 Task: Look for space in Savelugu, Ghana from 11th June, 2023 to 15th June, 2023 for 2 adults in price range Rs.7000 to Rs.16000. Place can be private room with 1  bedroom having 2 beds and 1 bathroom. Property type can be house, flat, guest house, hotel. Booking option can be shelf check-in. Required host language is English.
Action: Mouse moved to (491, 65)
Screenshot: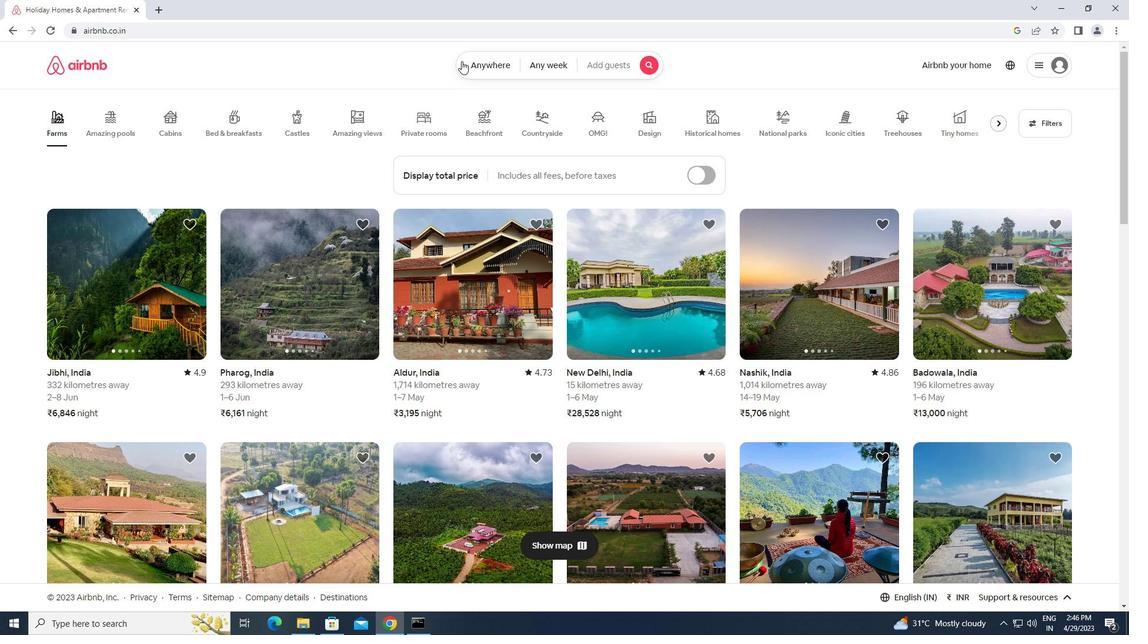 
Action: Mouse pressed left at (491, 65)
Screenshot: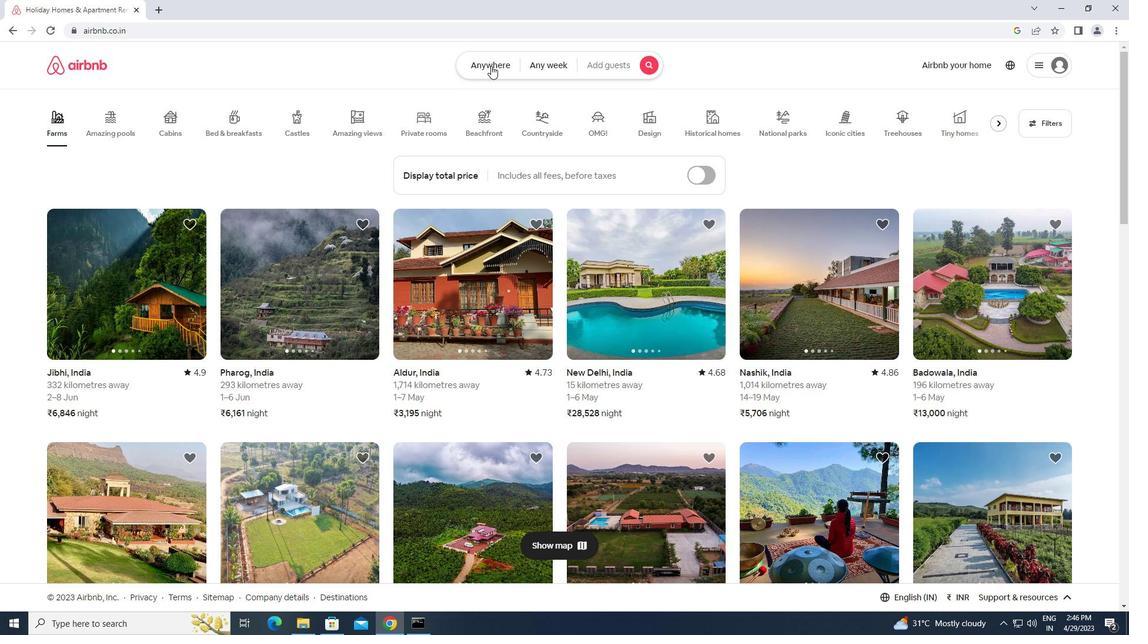 
Action: Mouse moved to (462, 105)
Screenshot: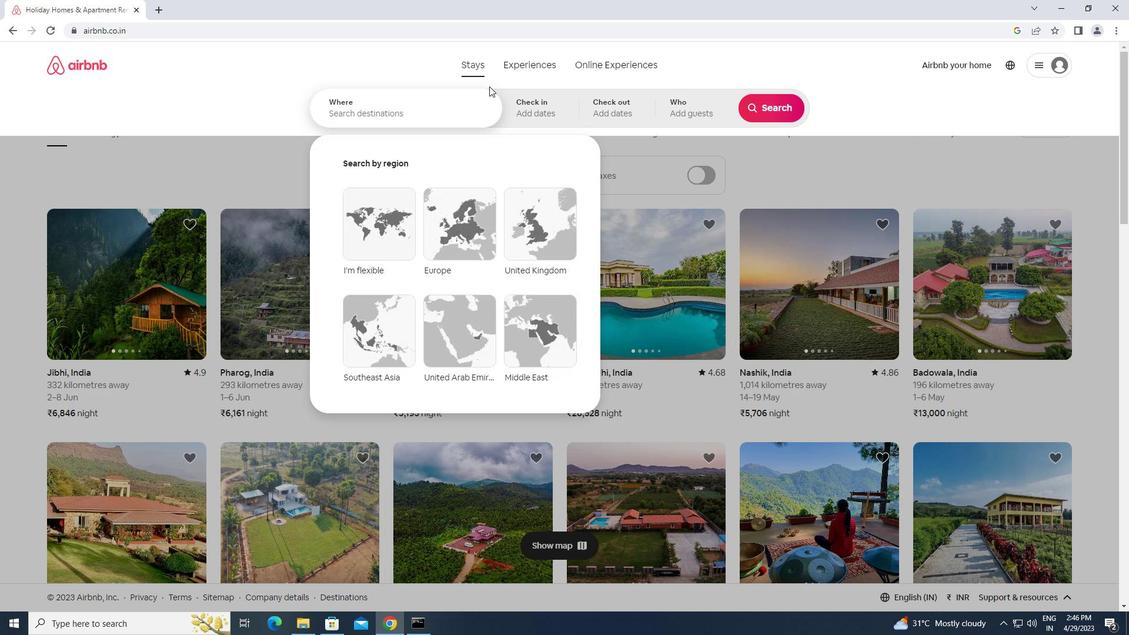 
Action: Mouse pressed left at (462, 105)
Screenshot: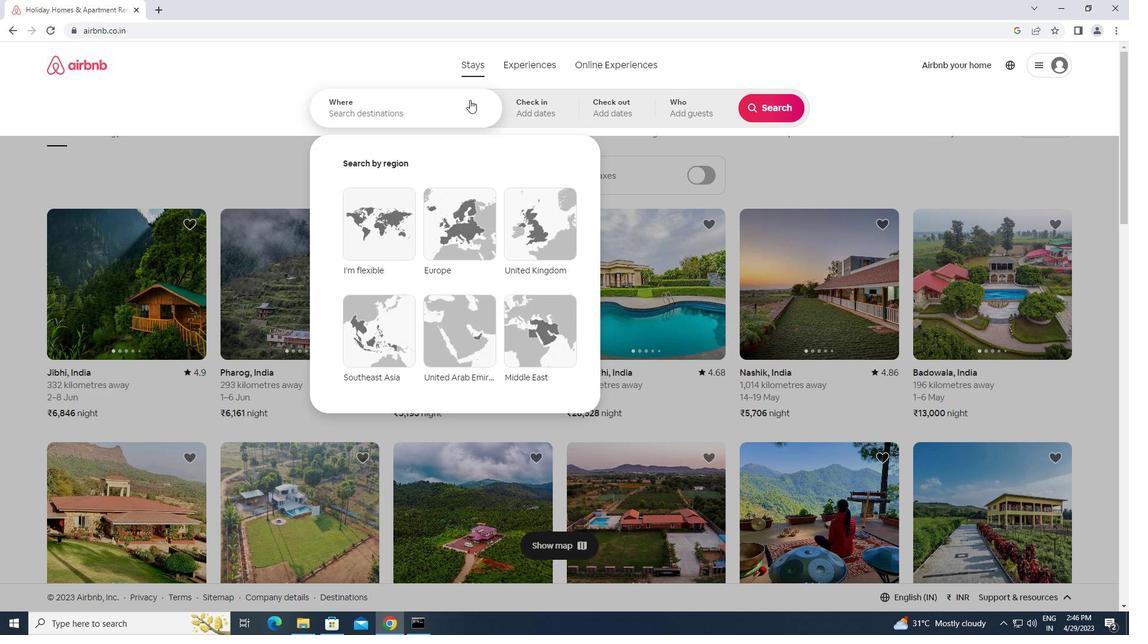 
Action: Key pressed s<Key.caps_lock>avelugu,<Key.space><Key.caps_lock>g<Key.caps_lock>hana<Key.enter>
Screenshot: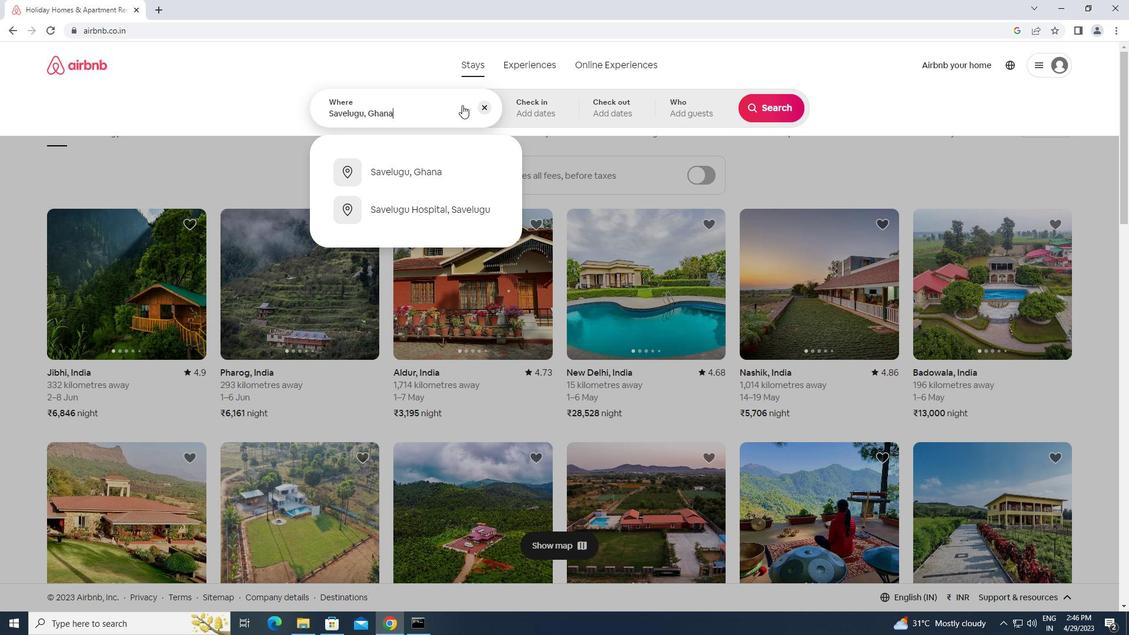 
Action: Mouse moved to (766, 199)
Screenshot: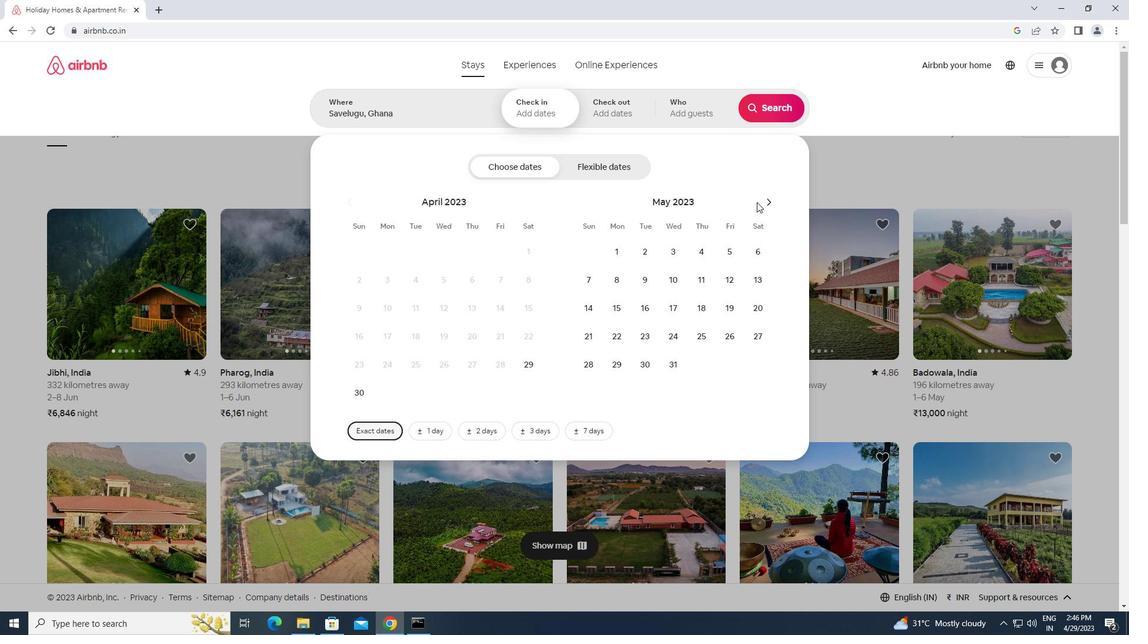 
Action: Mouse pressed left at (766, 199)
Screenshot: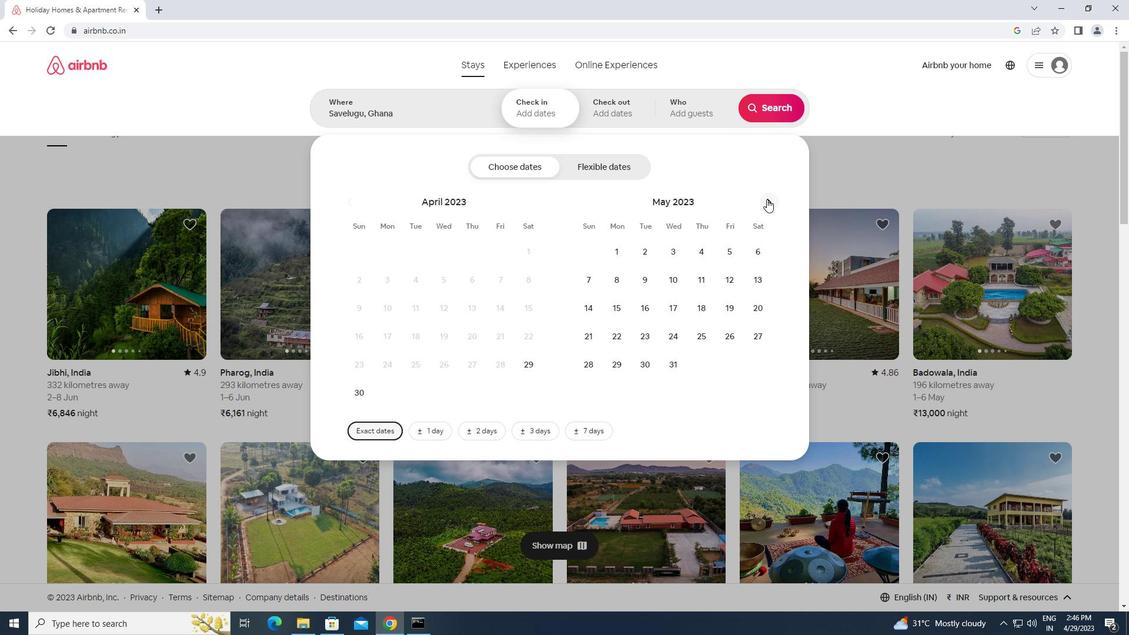 
Action: Mouse moved to (586, 310)
Screenshot: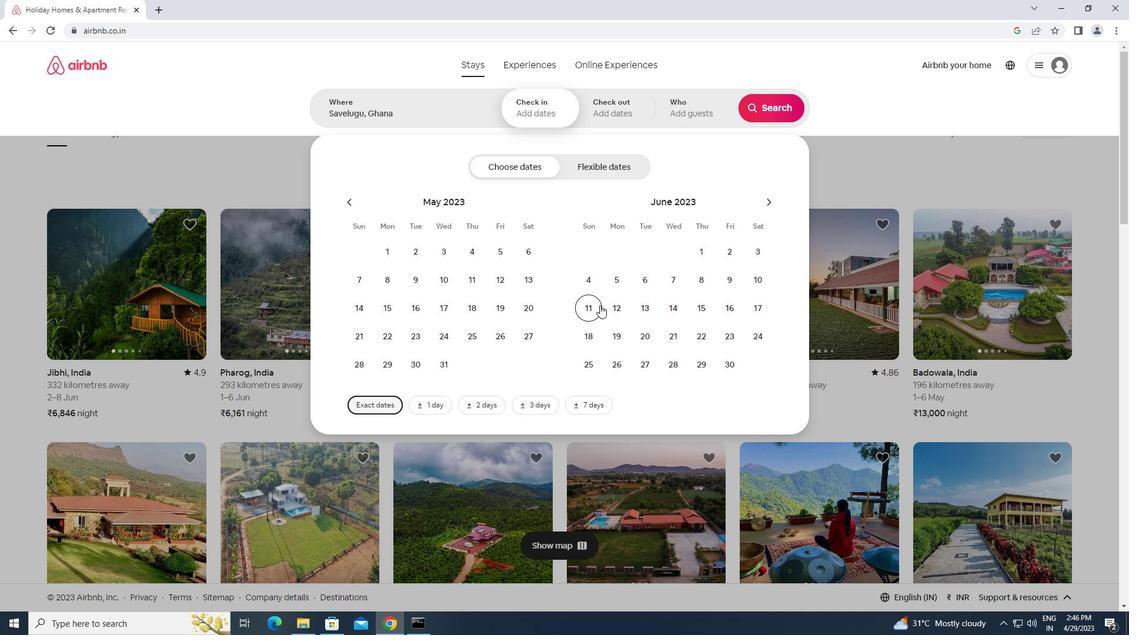 
Action: Mouse pressed left at (586, 310)
Screenshot: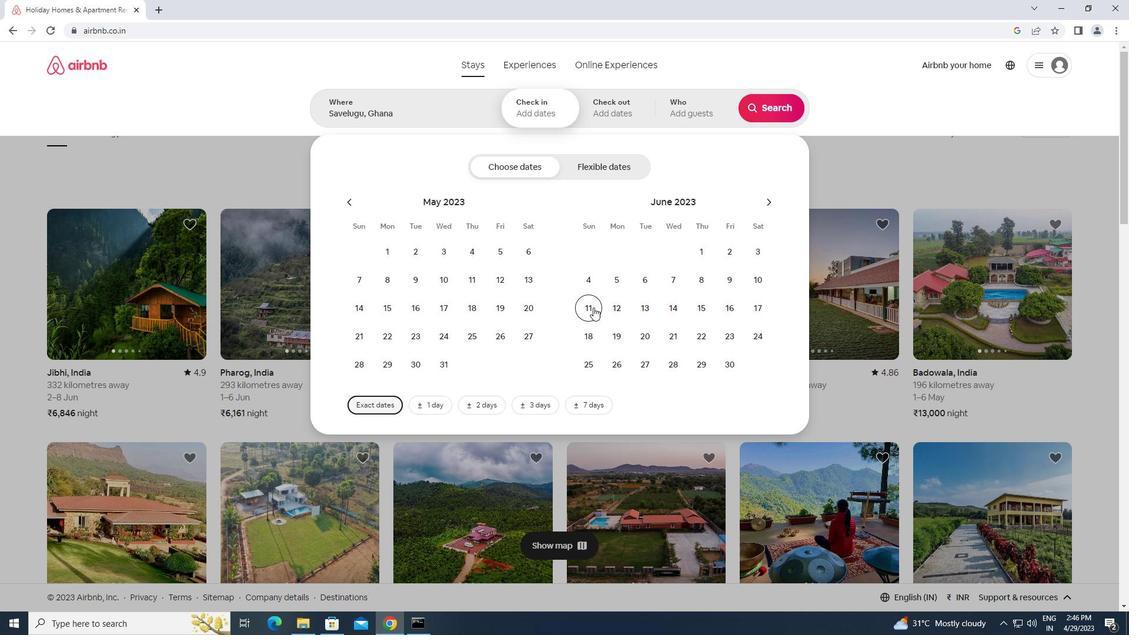 
Action: Mouse moved to (690, 305)
Screenshot: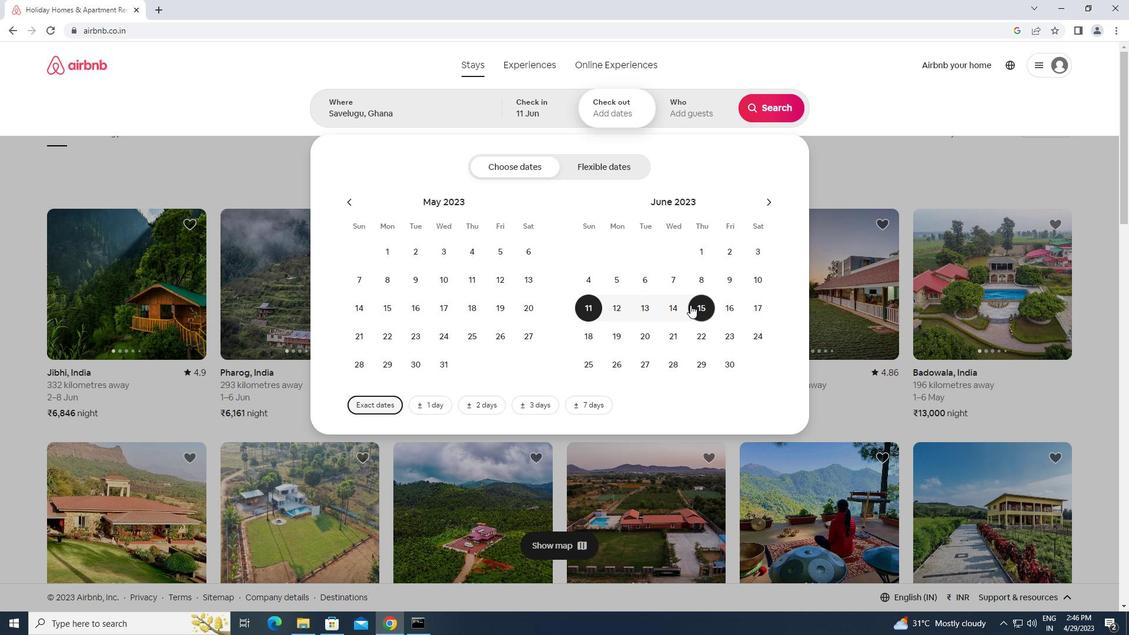 
Action: Mouse pressed left at (690, 305)
Screenshot: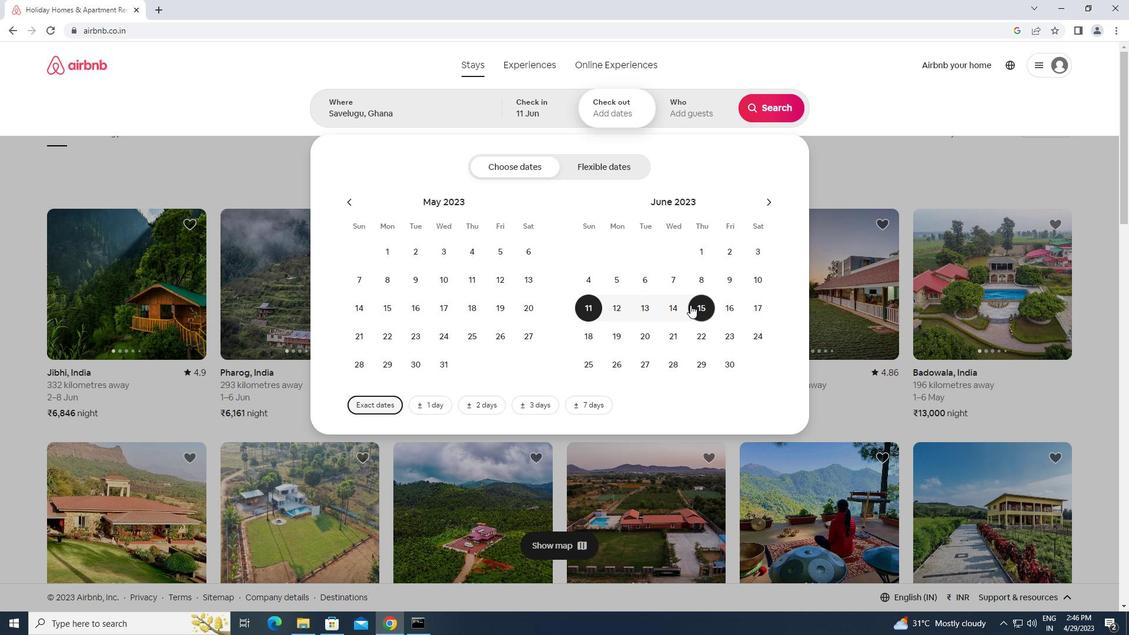 
Action: Mouse moved to (699, 108)
Screenshot: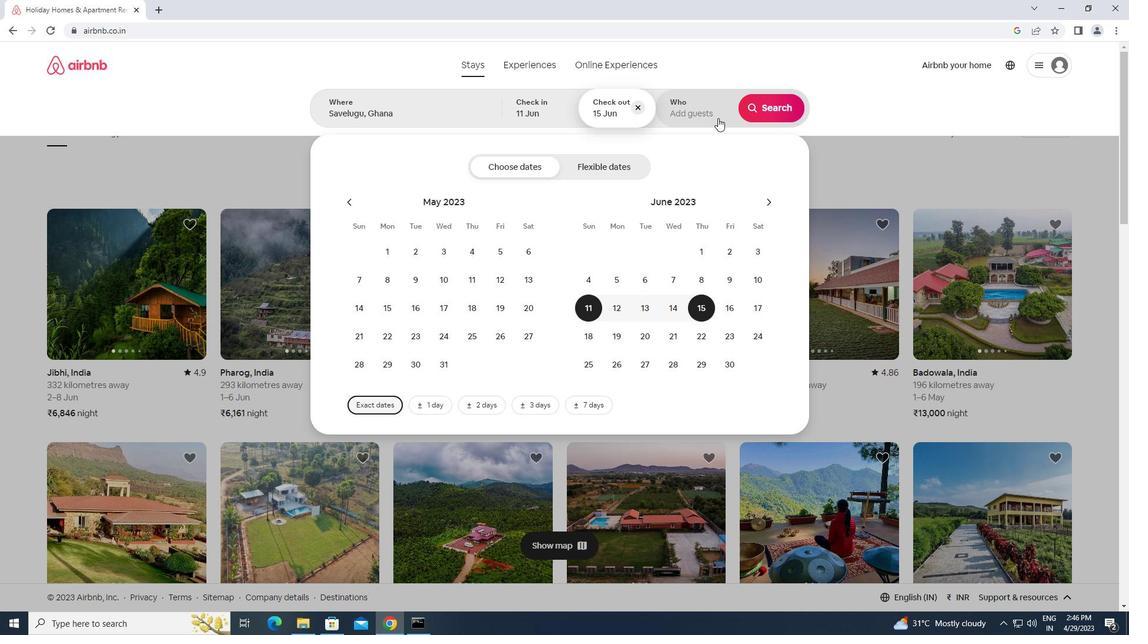 
Action: Mouse pressed left at (699, 108)
Screenshot: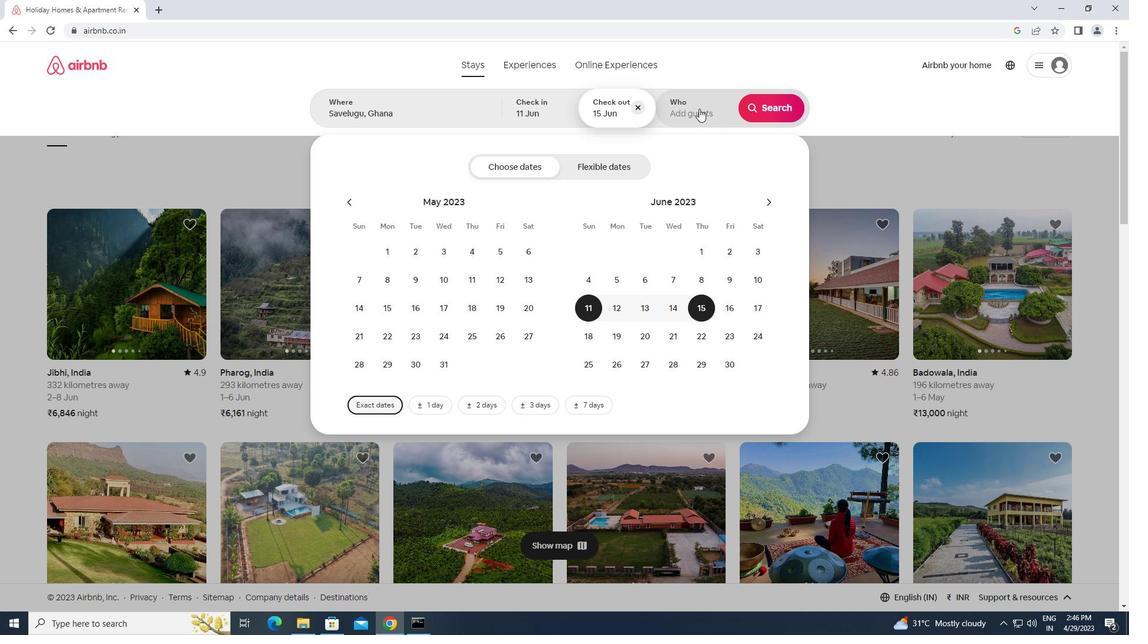 
Action: Mouse moved to (776, 164)
Screenshot: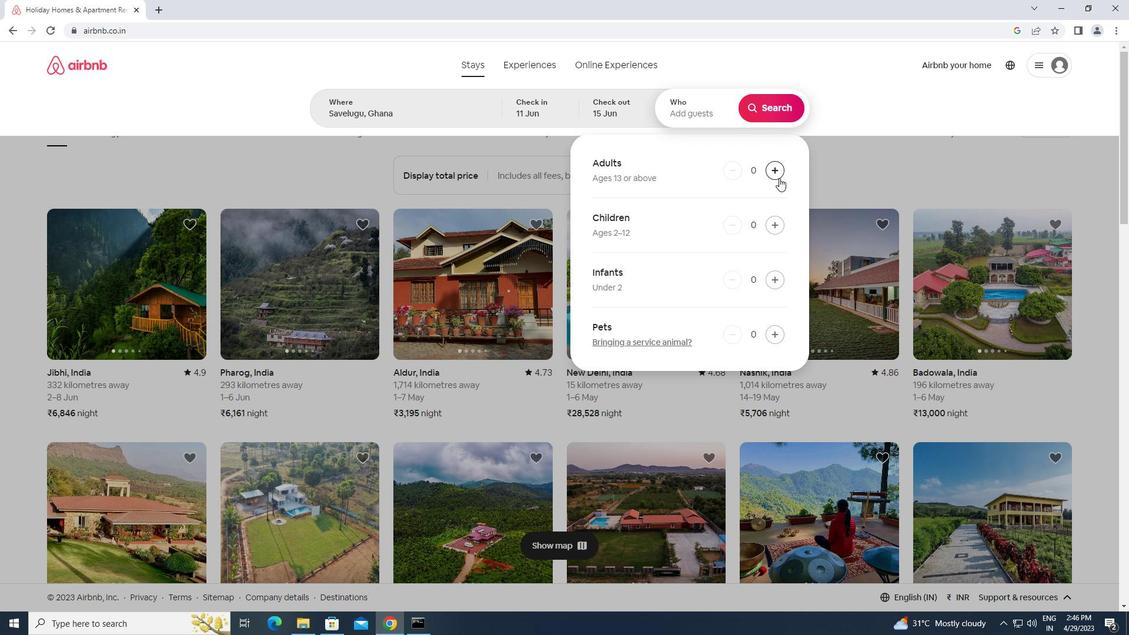 
Action: Mouse pressed left at (776, 164)
Screenshot: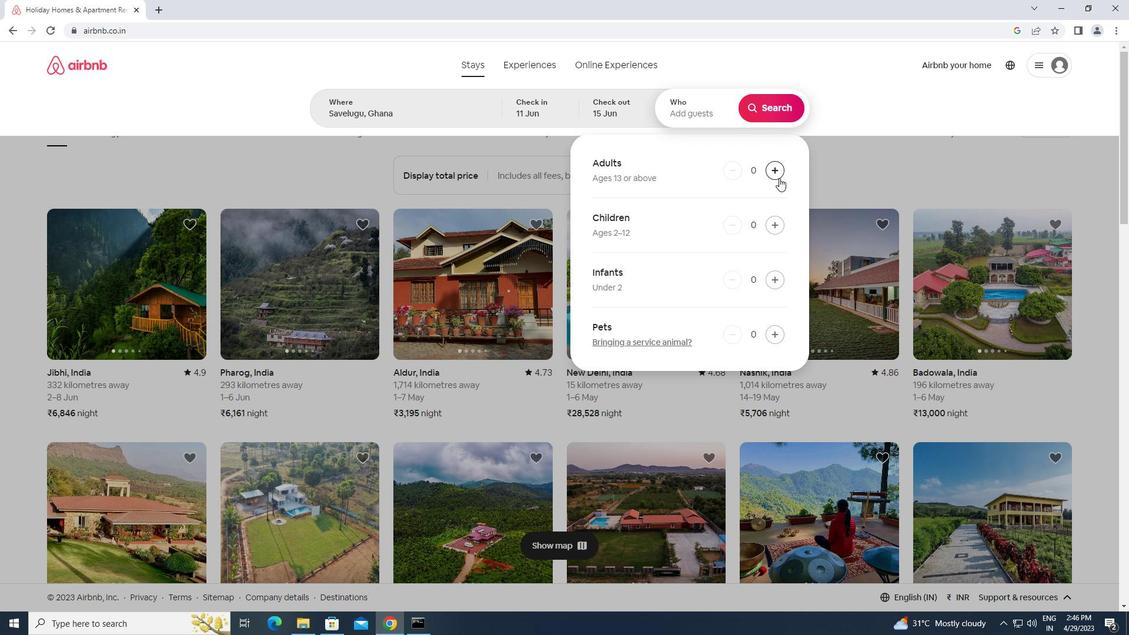 
Action: Mouse pressed left at (776, 164)
Screenshot: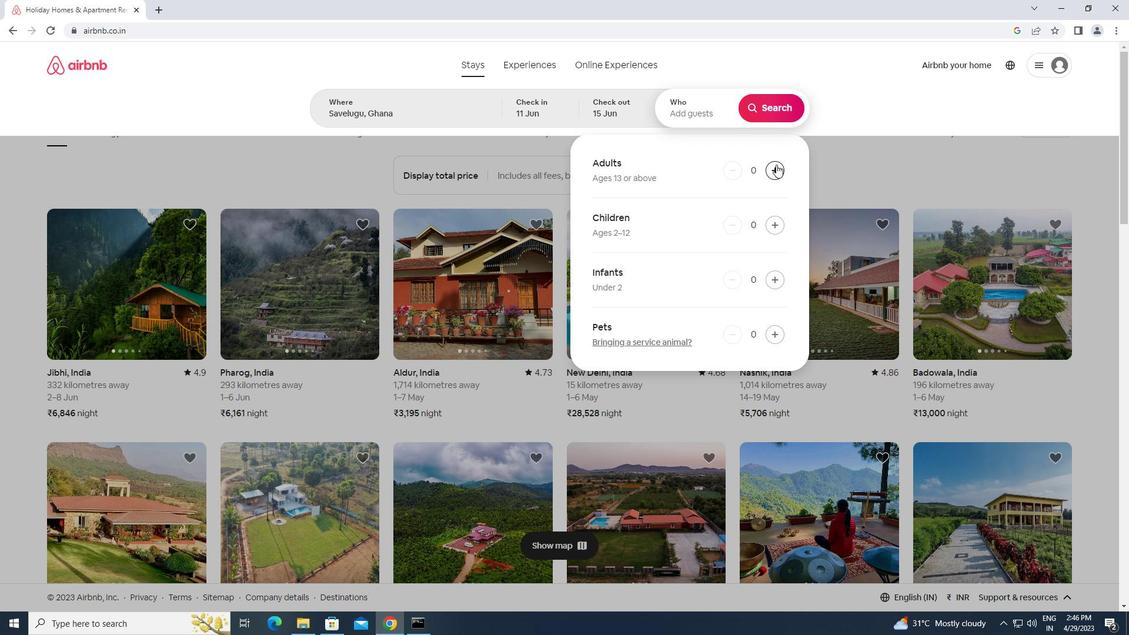 
Action: Mouse moved to (767, 107)
Screenshot: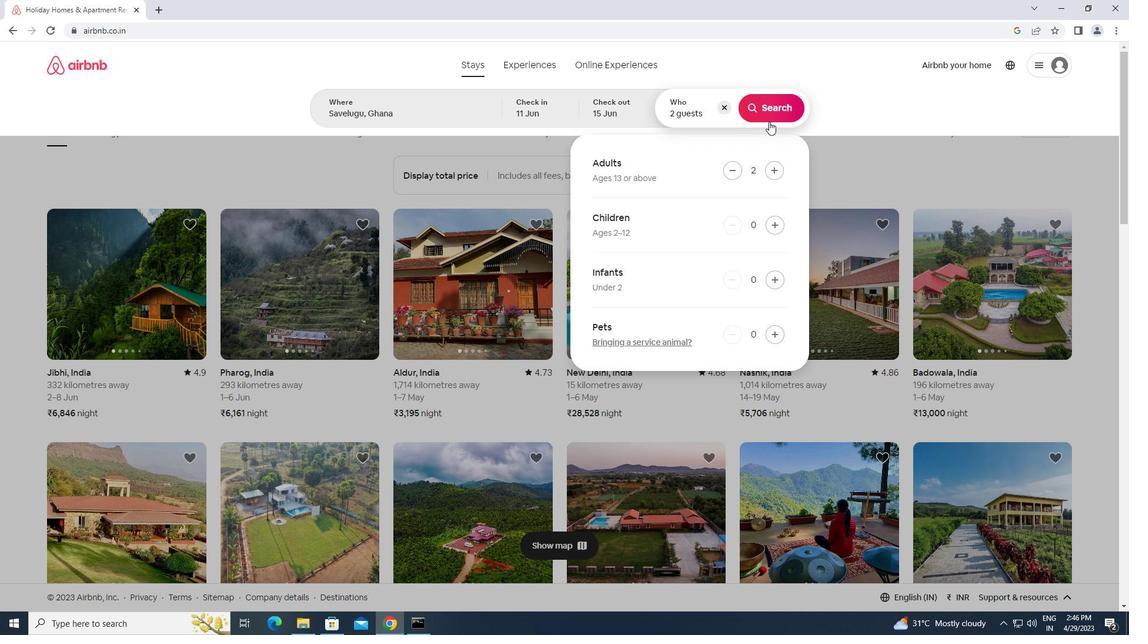 
Action: Mouse pressed left at (767, 107)
Screenshot: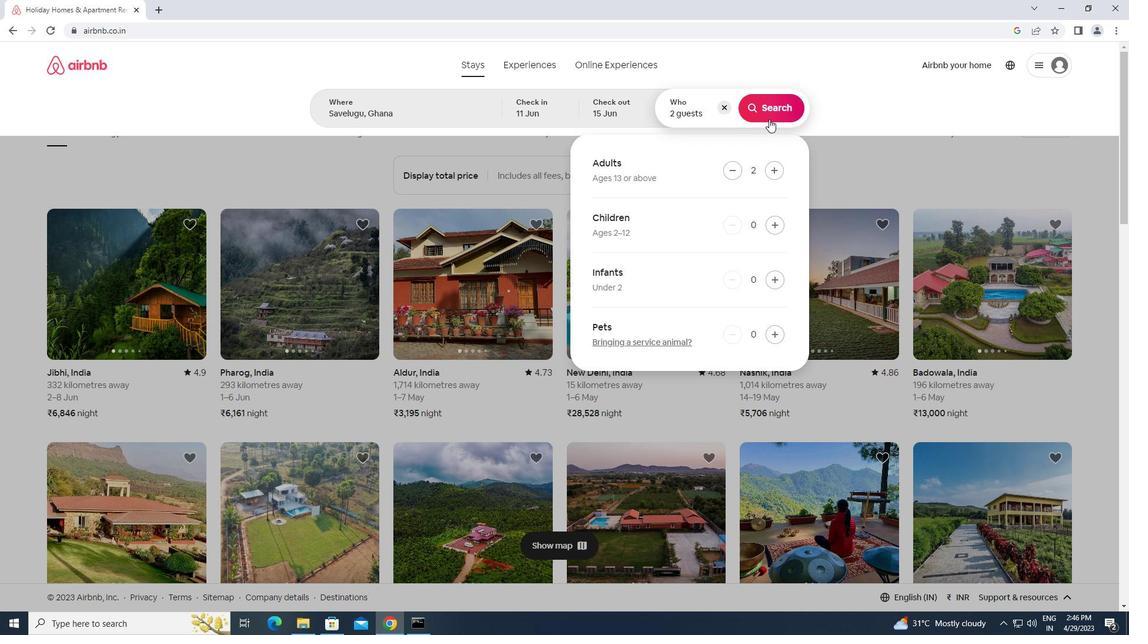 
Action: Mouse moved to (1084, 109)
Screenshot: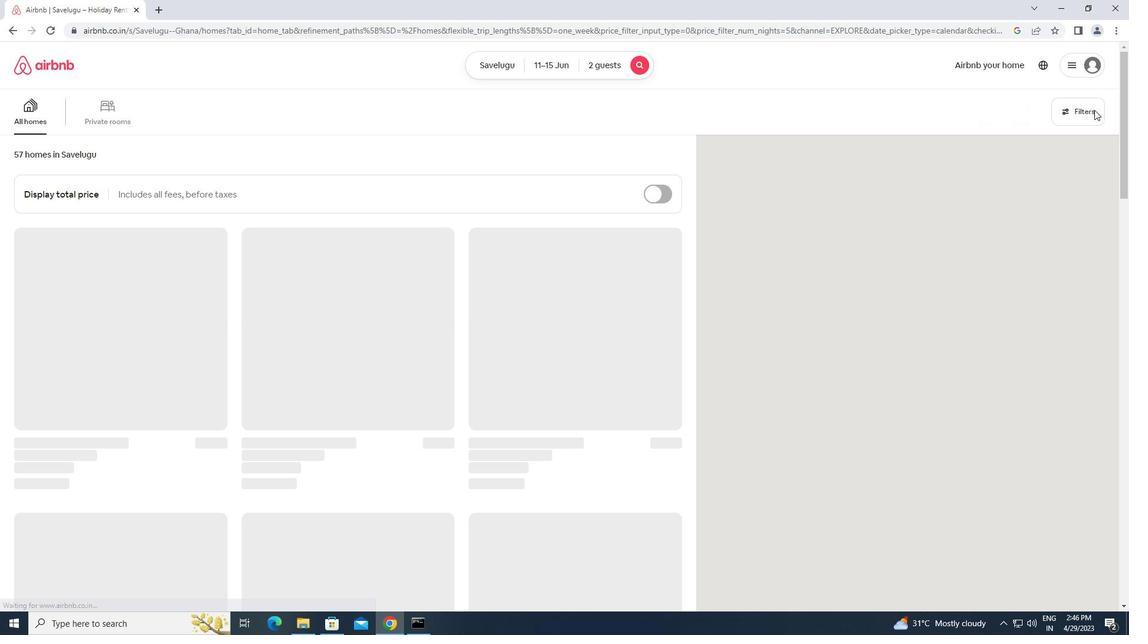 
Action: Mouse pressed left at (1084, 109)
Screenshot: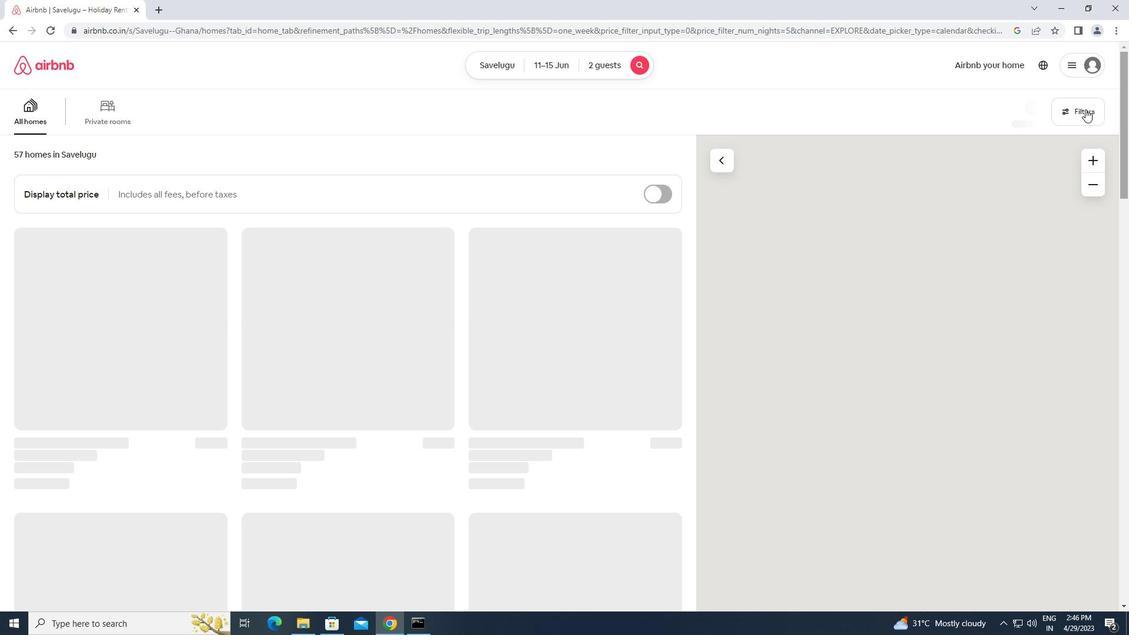 
Action: Mouse moved to (433, 253)
Screenshot: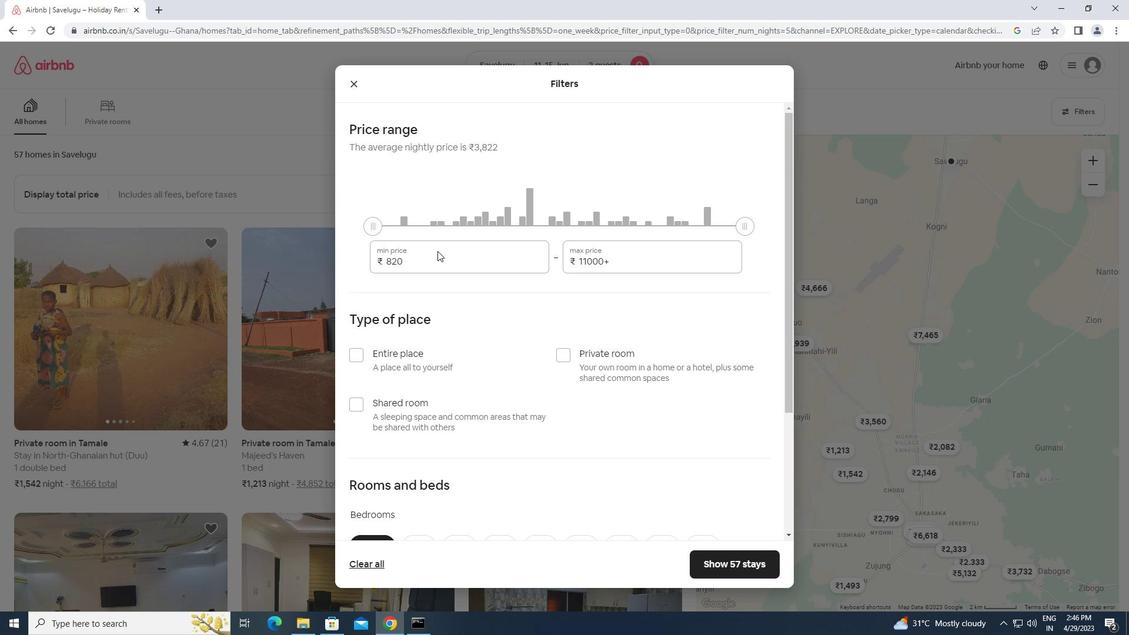 
Action: Mouse pressed left at (433, 253)
Screenshot: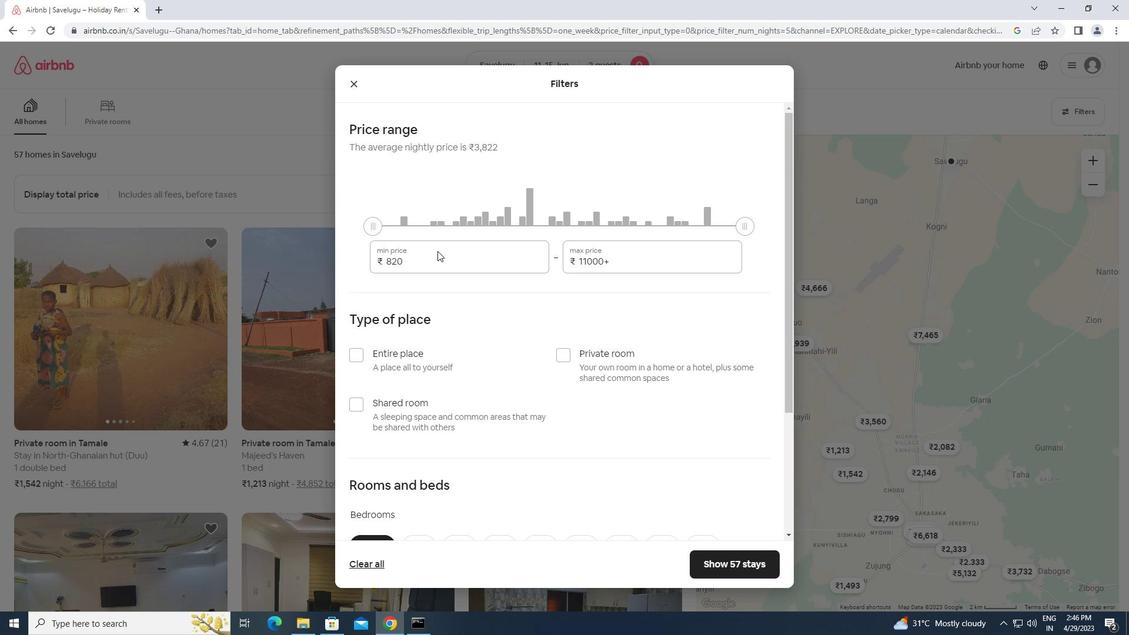 
Action: Mouse moved to (422, 255)
Screenshot: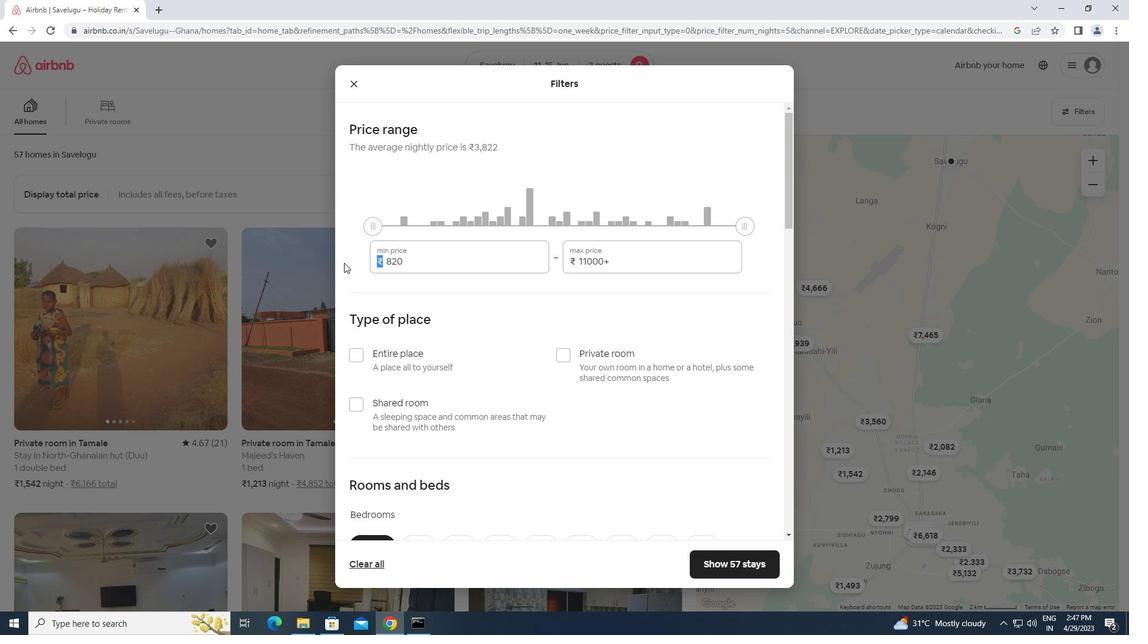 
Action: Mouse pressed left at (422, 255)
Screenshot: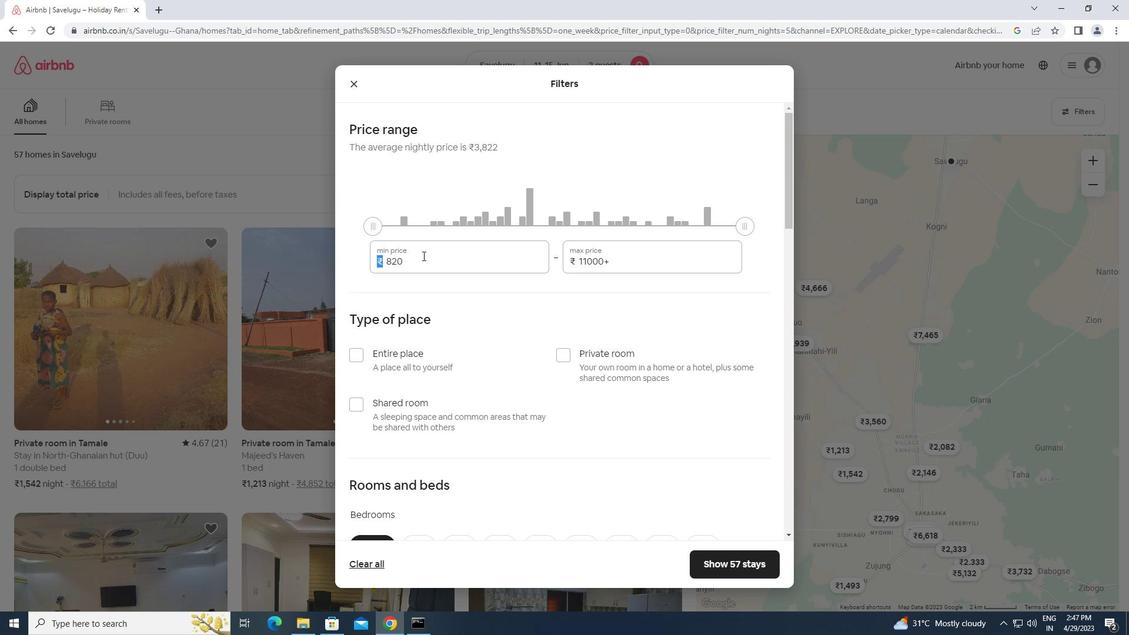 
Action: Mouse moved to (379, 268)
Screenshot: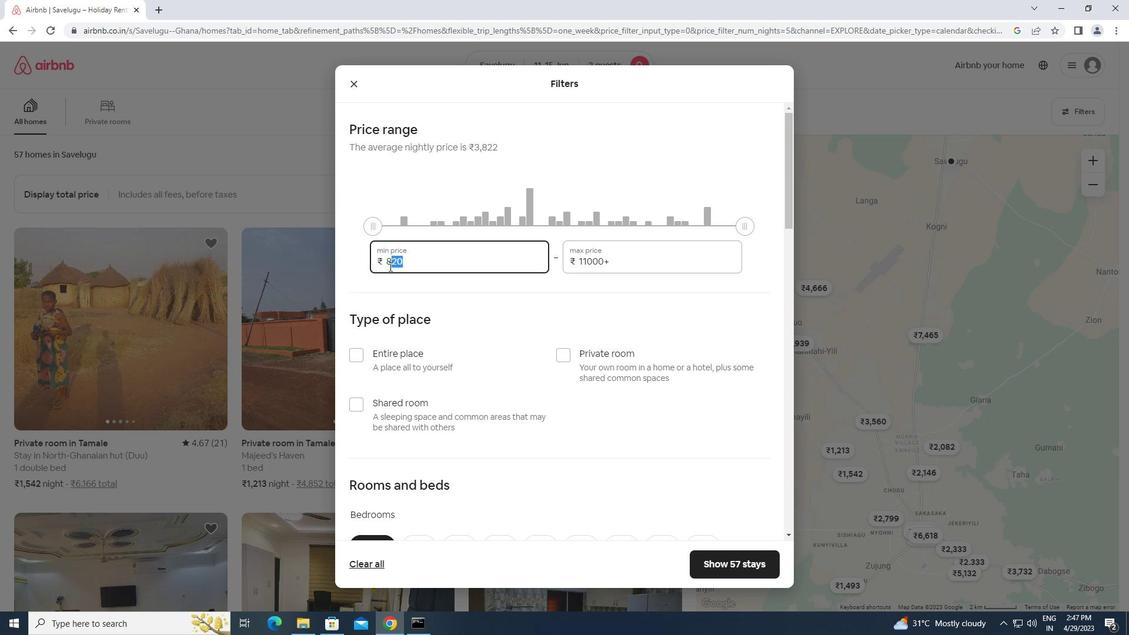 
Action: Key pressed 7000<Key.tab><Key.backspace><Key.backspace><Key.backspace><Key.backspace><Key.backspace><Key.backspace><Key.backspace><Key.backspace><Key.backspace><Key.backspace><Key.backspace><Key.backspace><Key.backspace><Key.backspace><Key.backspace><Key.backspace><Key.backspace><Key.backspace><Key.backspace><Key.backspace><Key.backspace><Key.backspace>16000
Screenshot: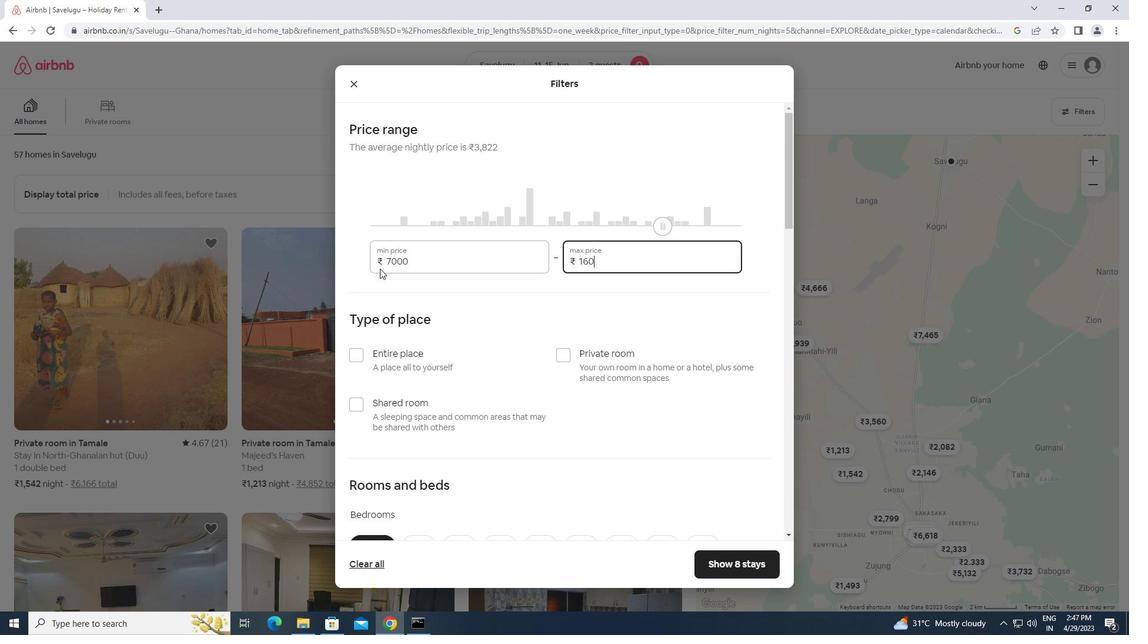 
Action: Mouse moved to (559, 355)
Screenshot: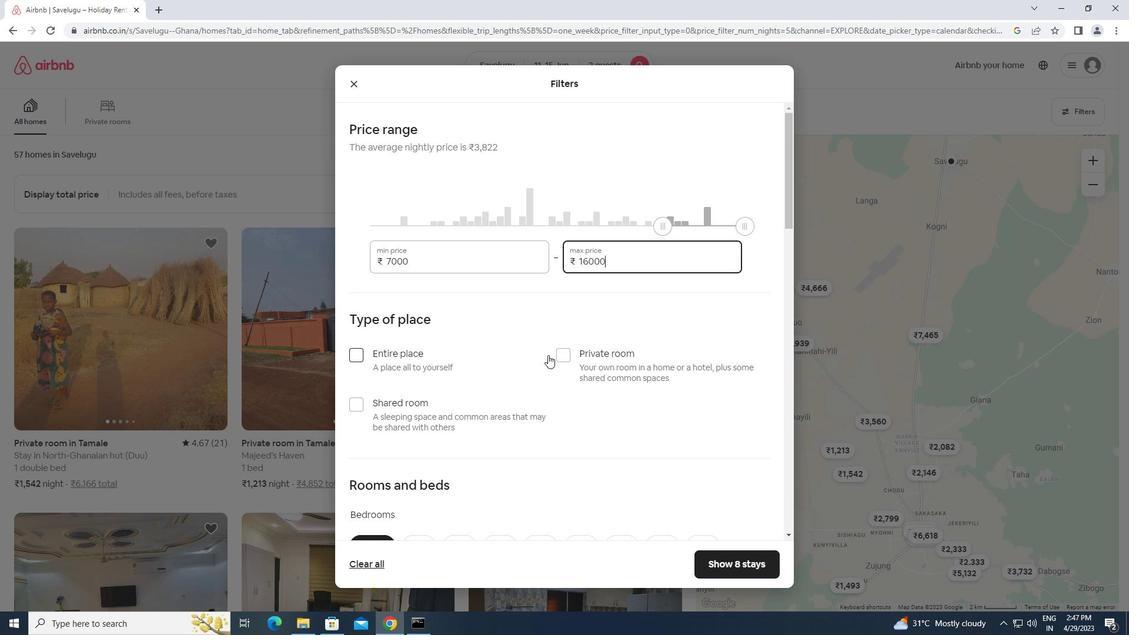 
Action: Mouse pressed left at (559, 355)
Screenshot: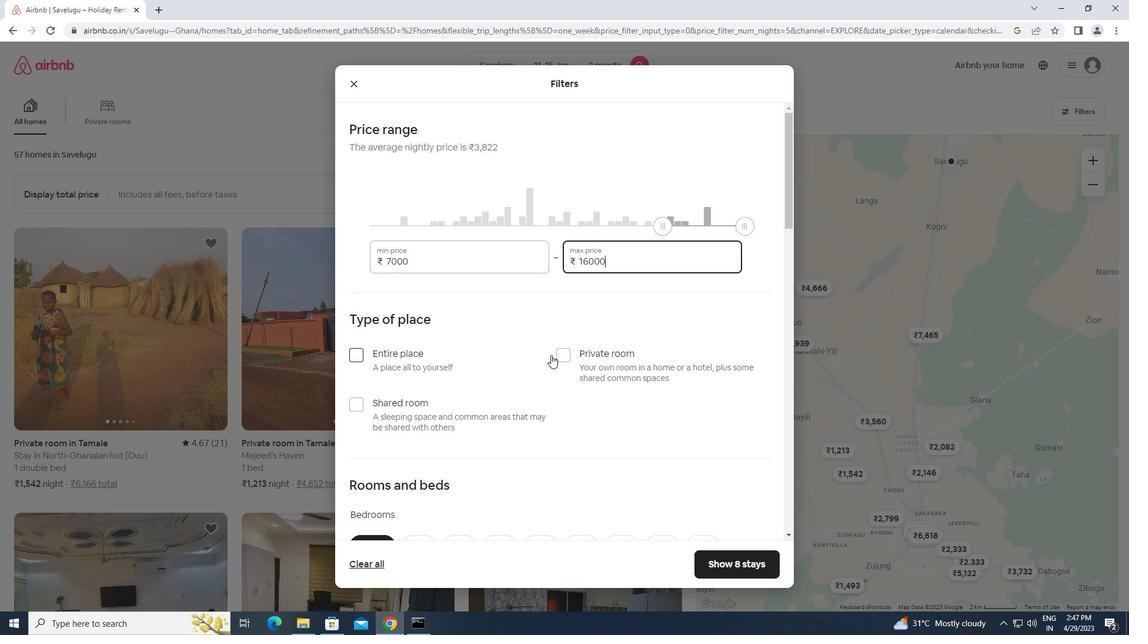 
Action: Mouse moved to (537, 392)
Screenshot: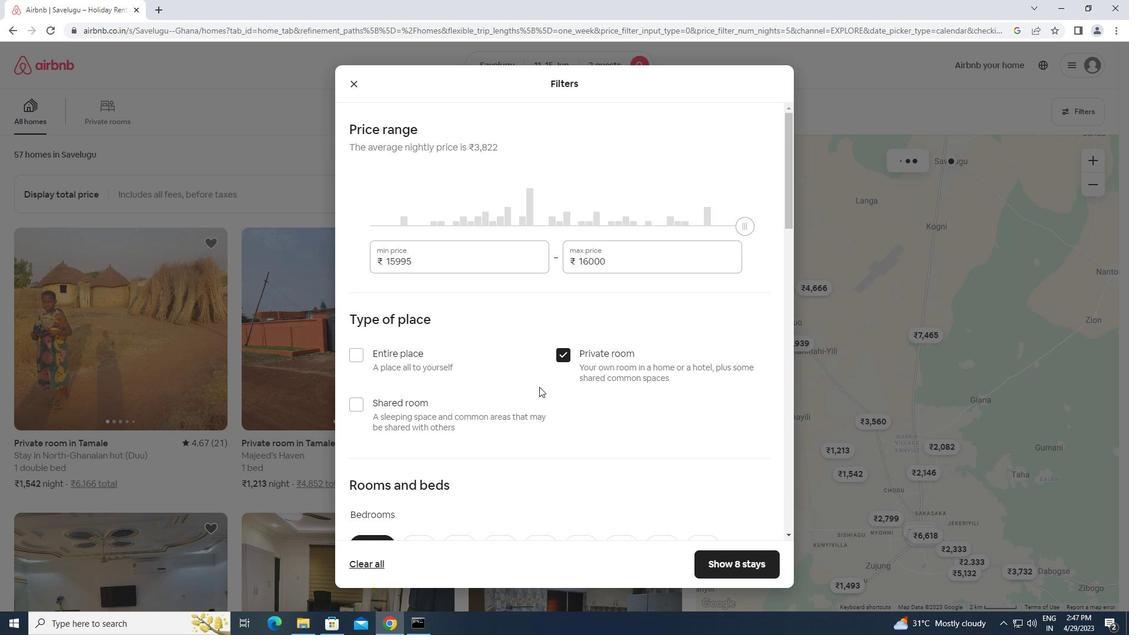 
Action: Mouse scrolled (537, 392) with delta (0, 0)
Screenshot: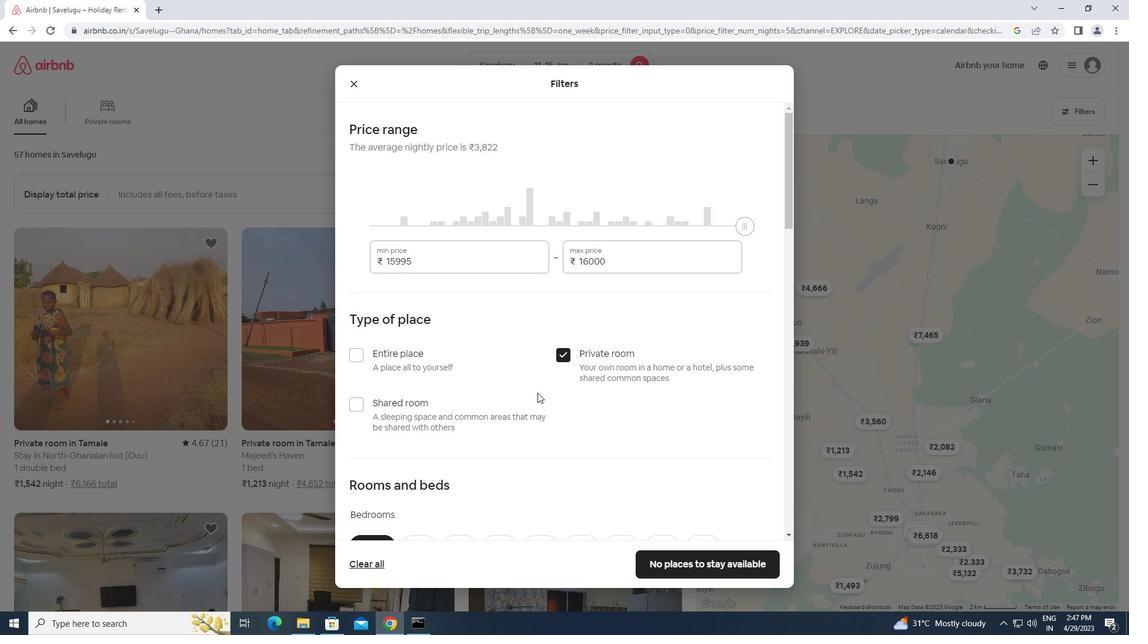 
Action: Mouse scrolled (537, 392) with delta (0, 0)
Screenshot: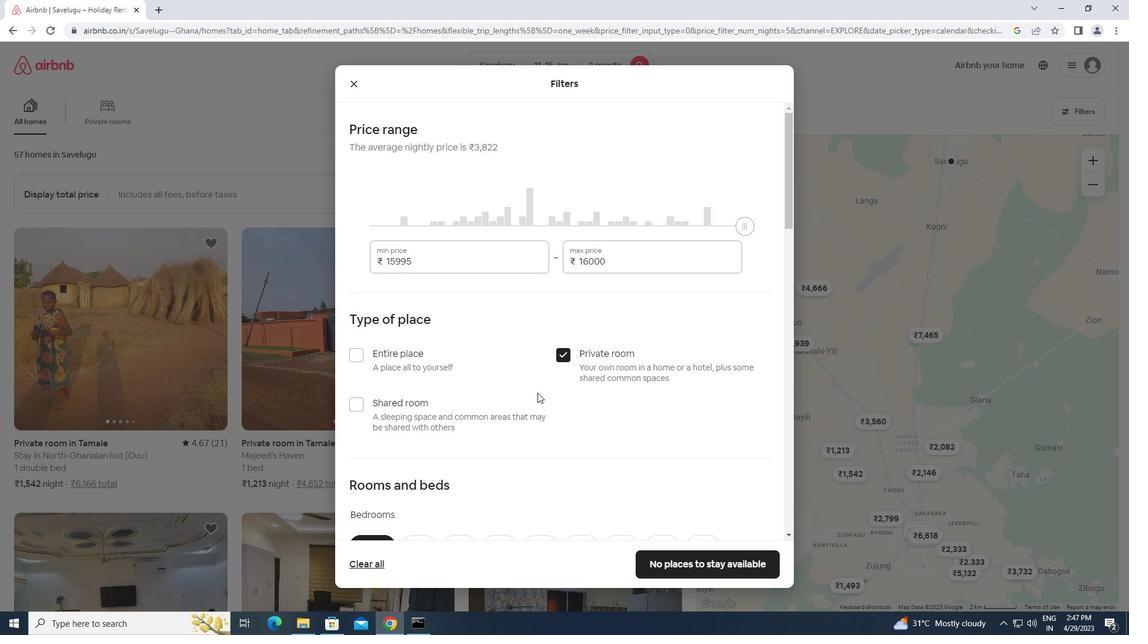
Action: Mouse moved to (409, 414)
Screenshot: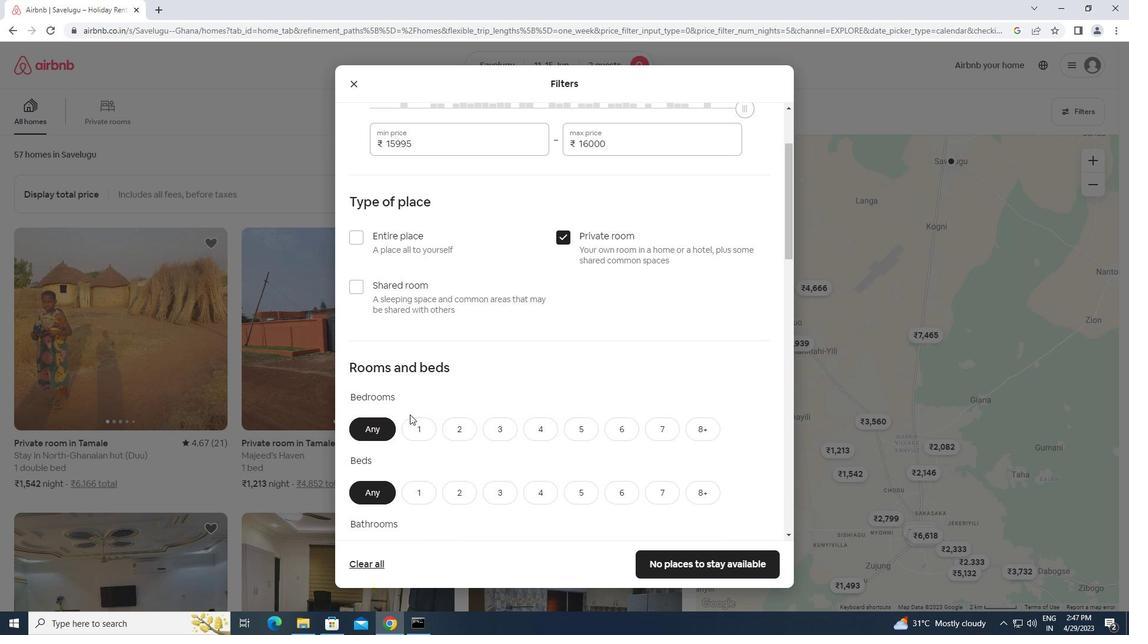 
Action: Mouse scrolled (409, 413) with delta (0, 0)
Screenshot: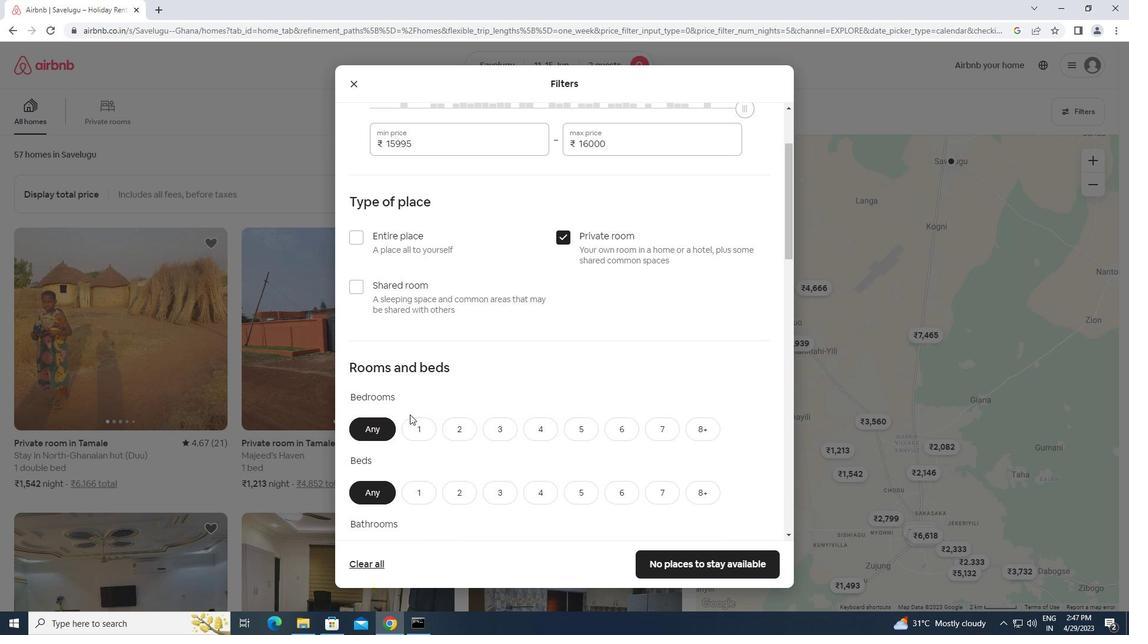 
Action: Mouse scrolled (409, 413) with delta (0, 0)
Screenshot: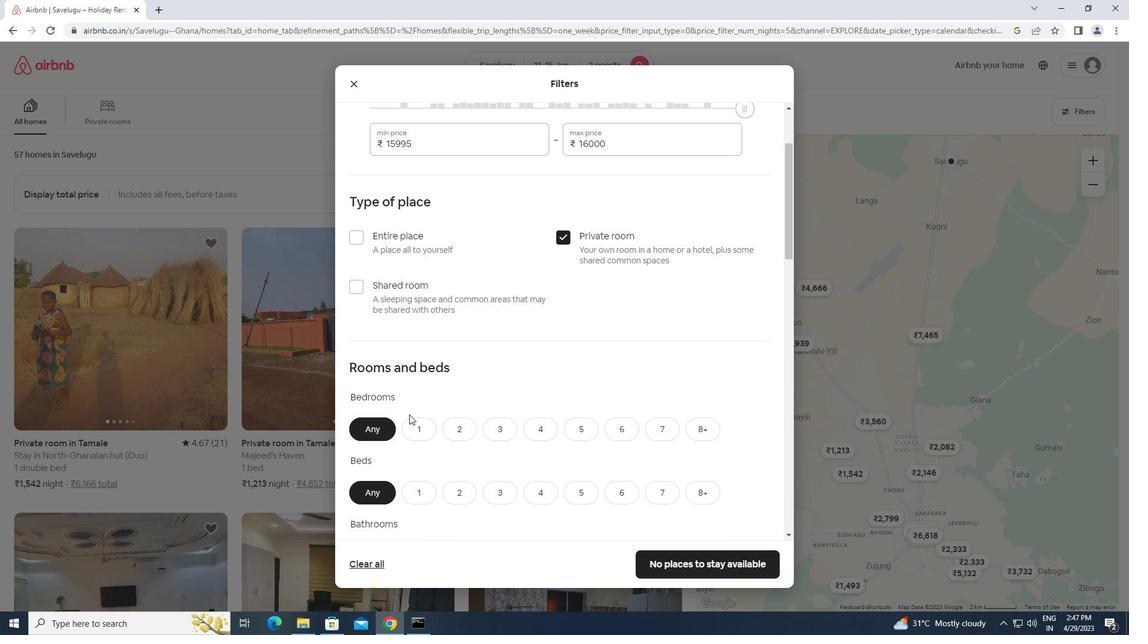 
Action: Mouse moved to (419, 315)
Screenshot: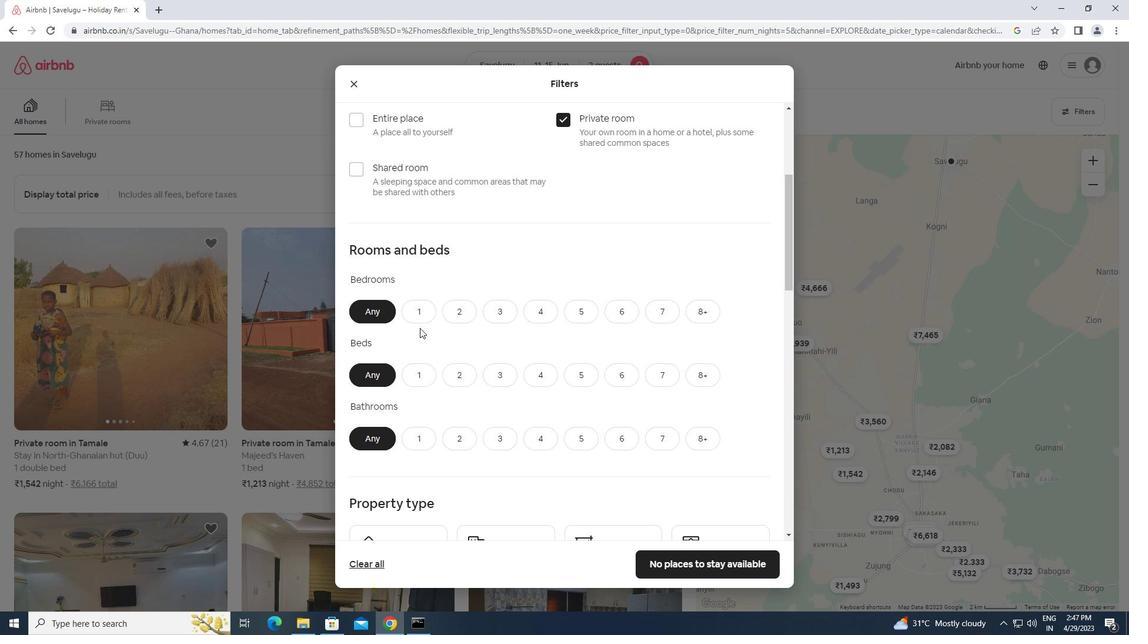 
Action: Mouse pressed left at (419, 315)
Screenshot: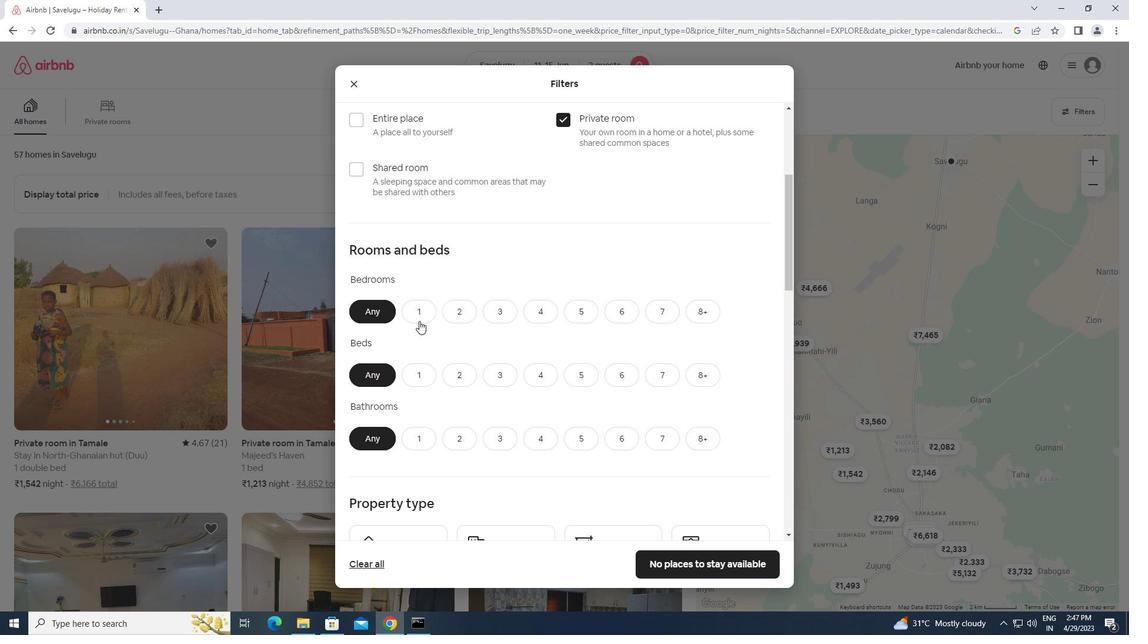 
Action: Mouse moved to (450, 368)
Screenshot: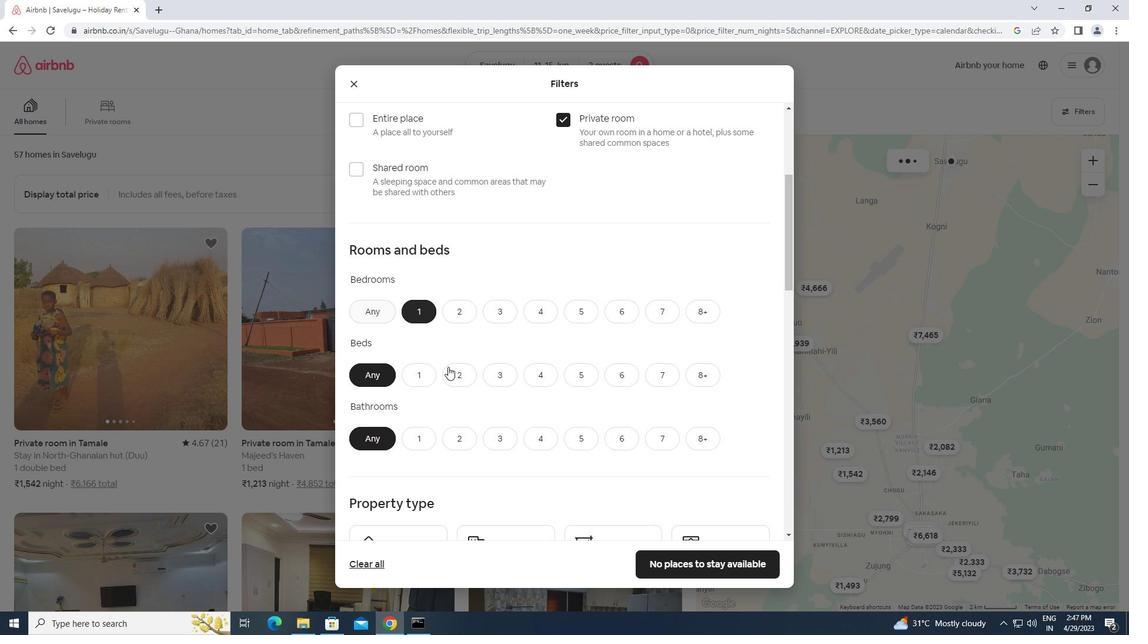 
Action: Mouse pressed left at (450, 368)
Screenshot: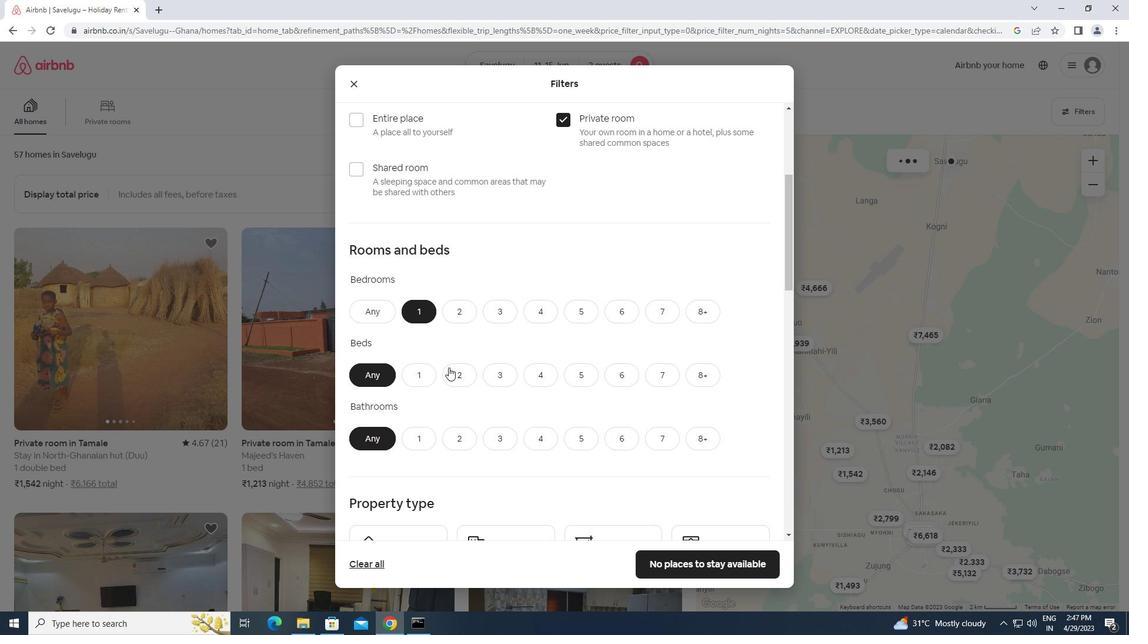 
Action: Mouse moved to (415, 432)
Screenshot: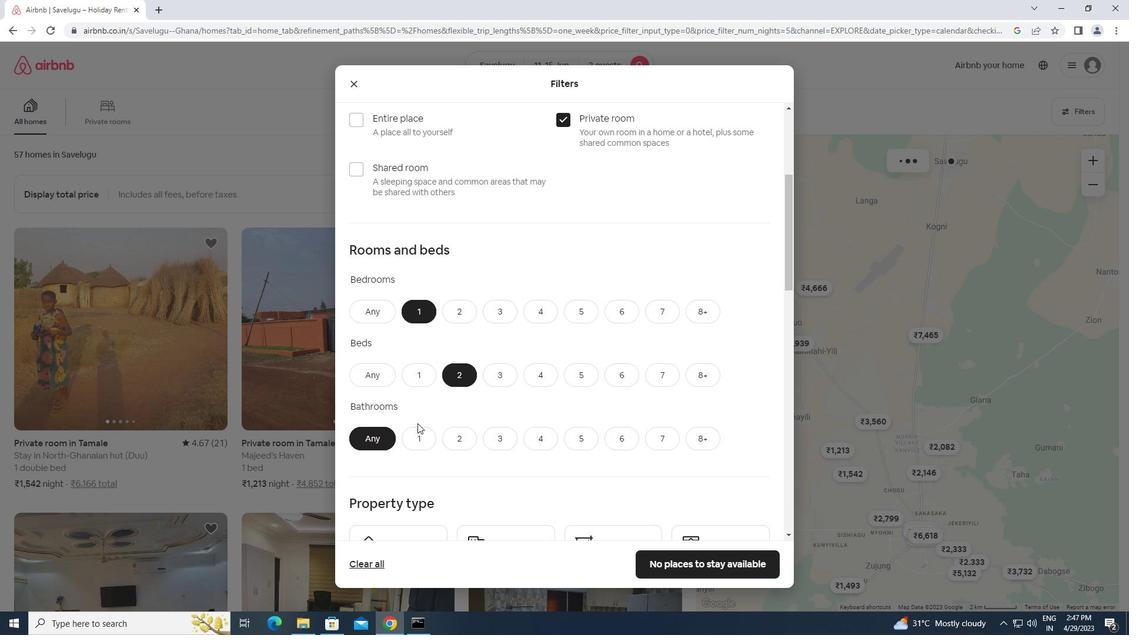 
Action: Mouse pressed left at (415, 432)
Screenshot: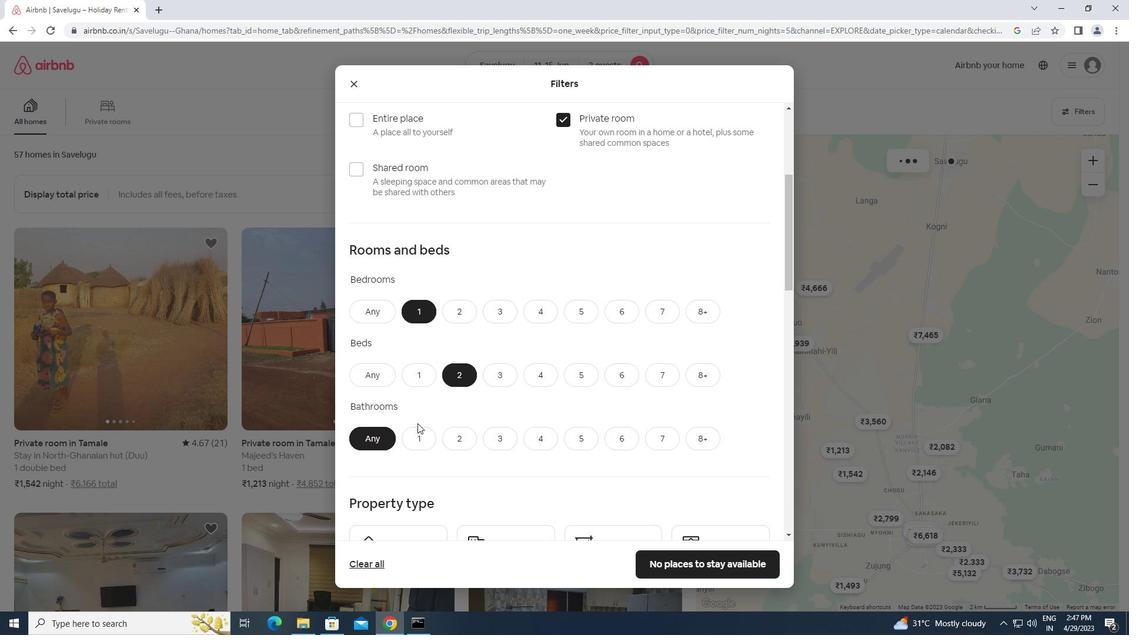 
Action: Mouse moved to (499, 471)
Screenshot: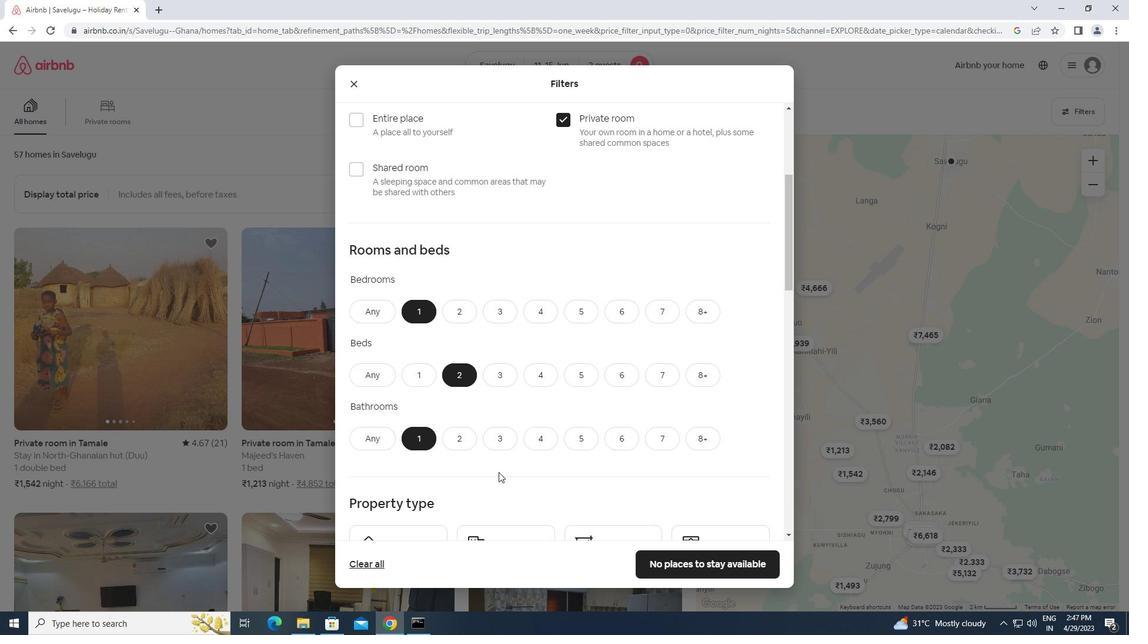 
Action: Mouse scrolled (499, 471) with delta (0, 0)
Screenshot: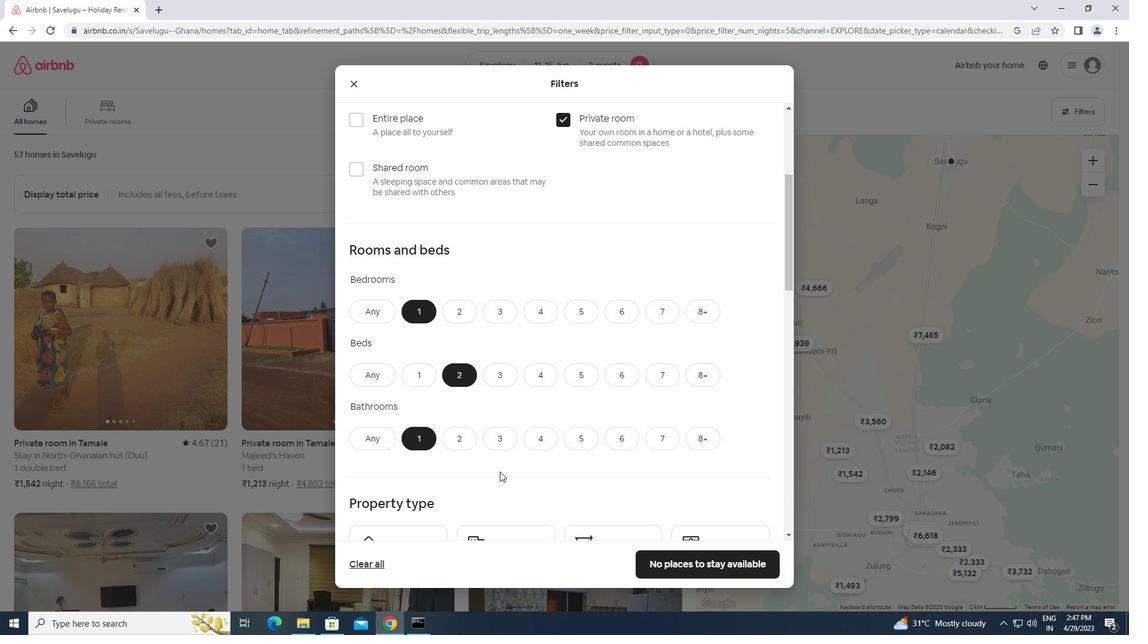 
Action: Mouse scrolled (499, 471) with delta (0, 0)
Screenshot: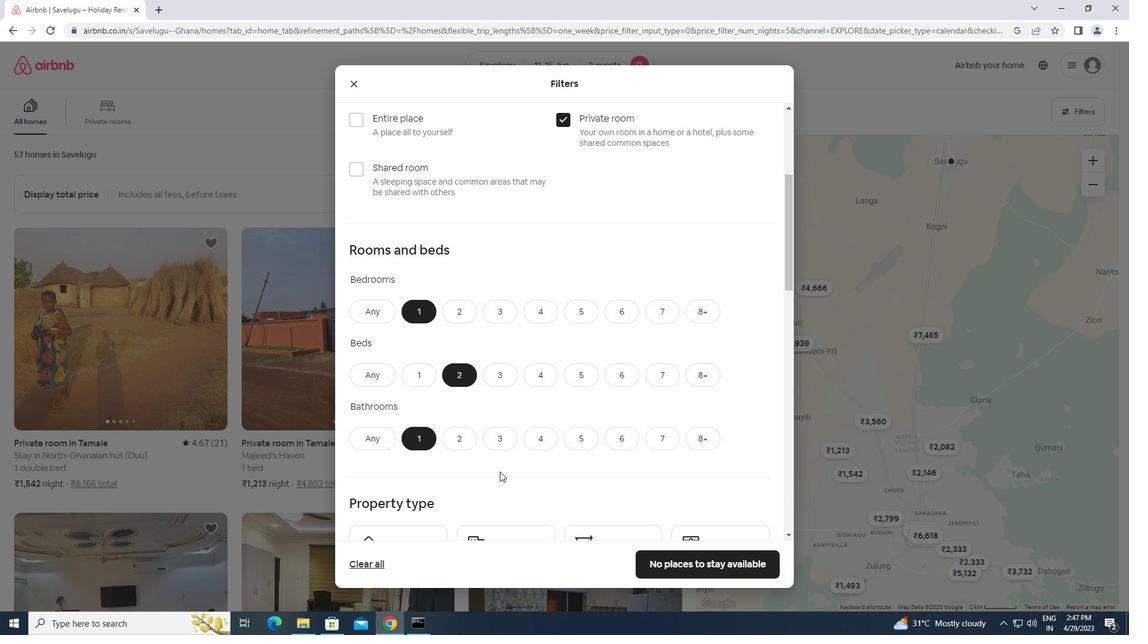 
Action: Mouse moved to (408, 448)
Screenshot: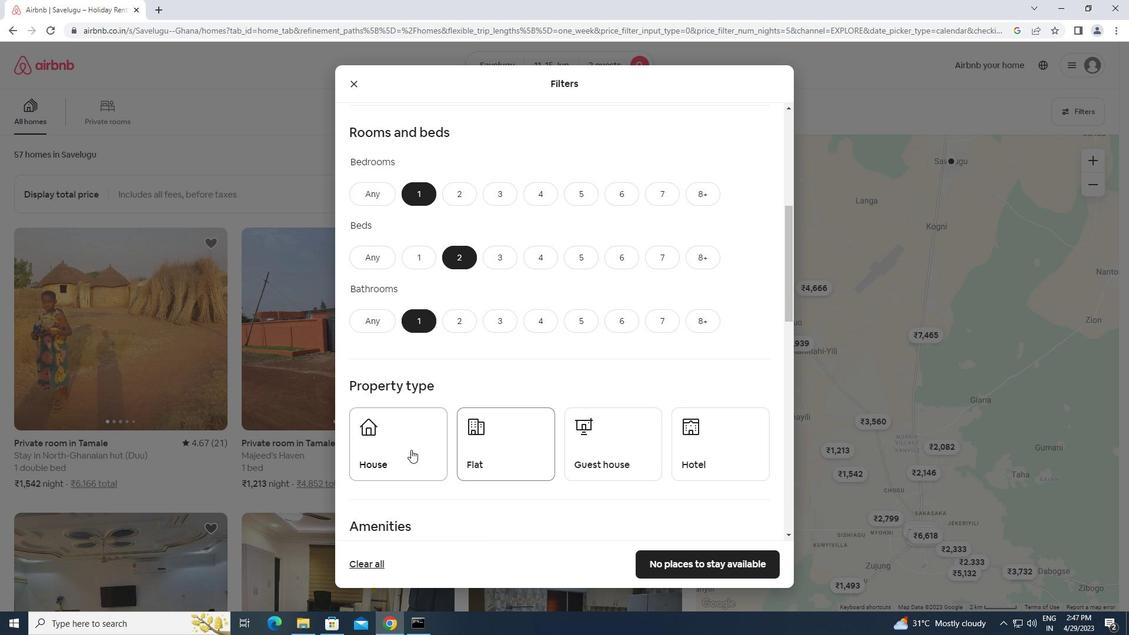 
Action: Mouse pressed left at (408, 448)
Screenshot: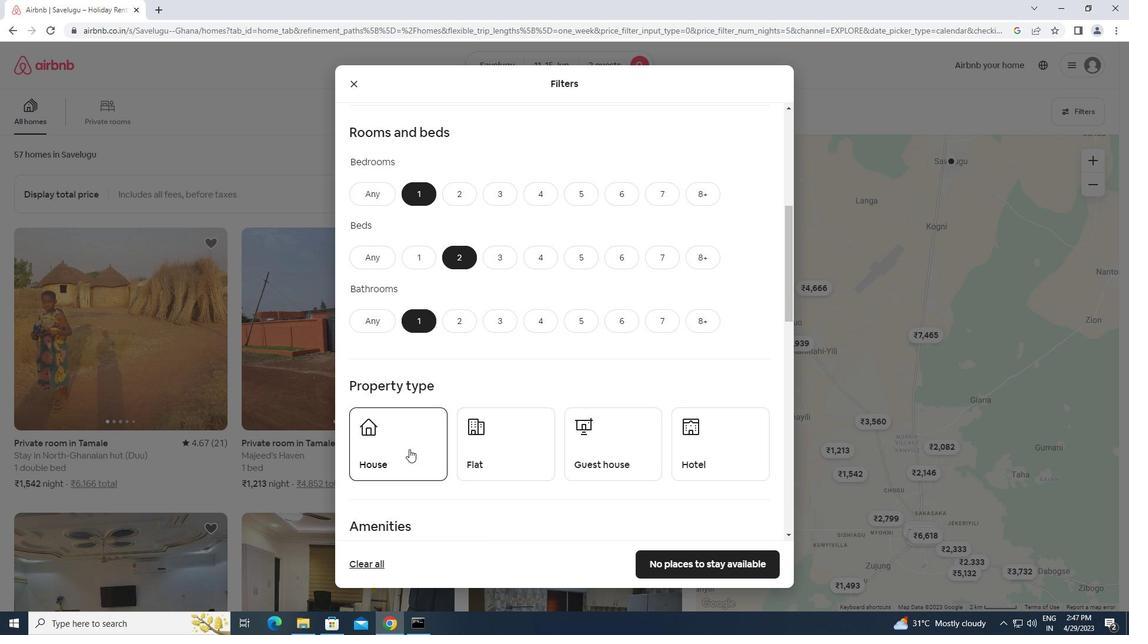 
Action: Mouse moved to (508, 445)
Screenshot: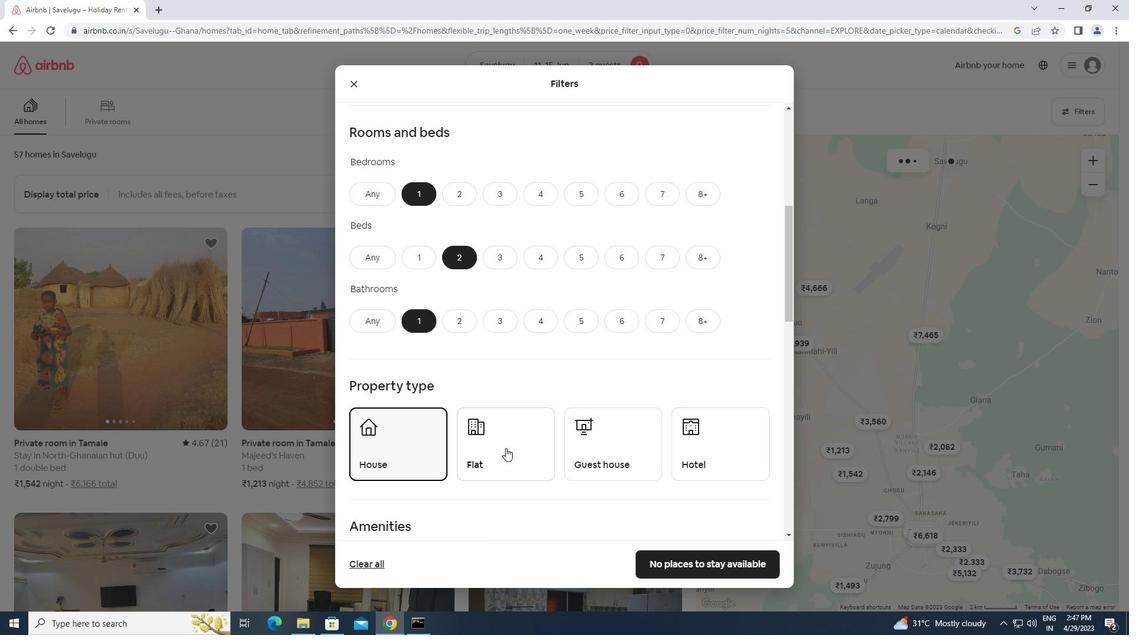 
Action: Mouse pressed left at (508, 445)
Screenshot: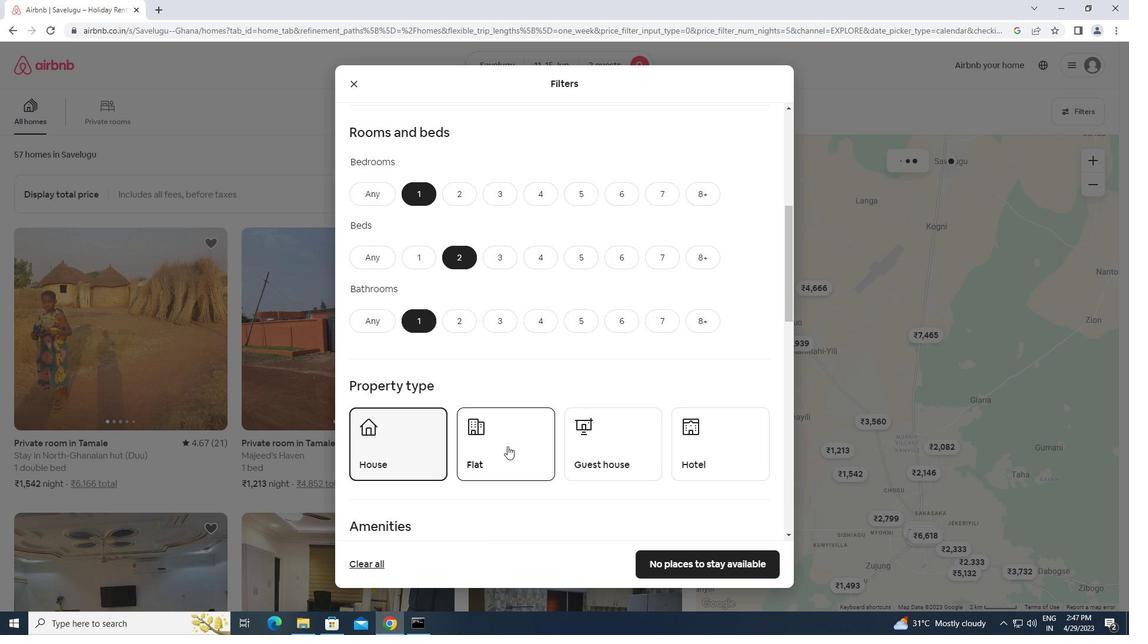 
Action: Mouse moved to (623, 443)
Screenshot: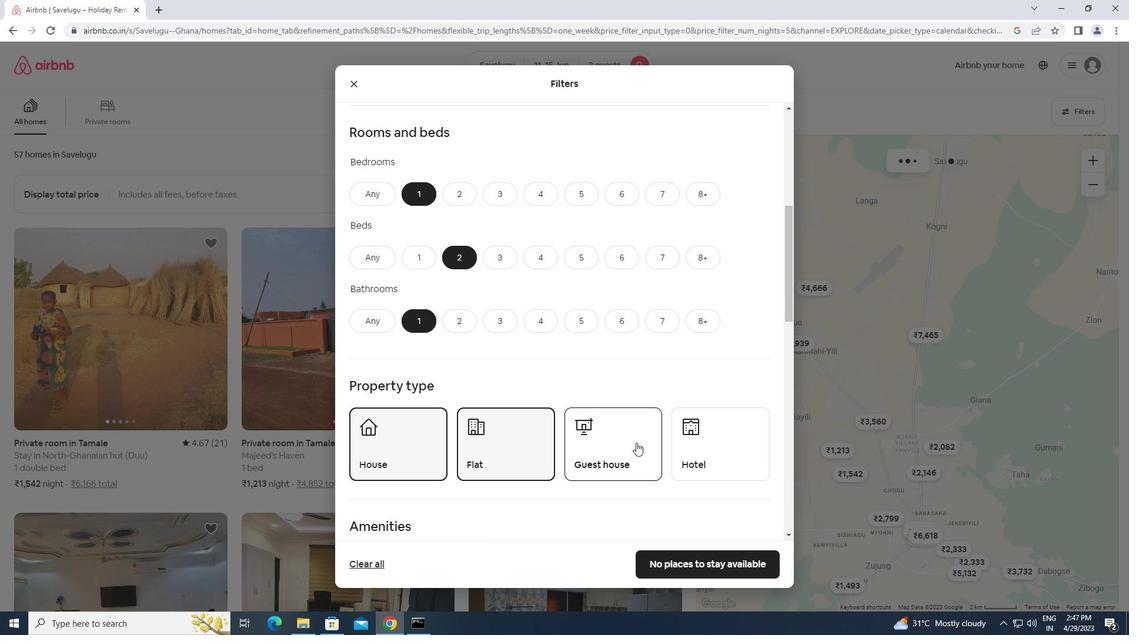 
Action: Mouse pressed left at (623, 443)
Screenshot: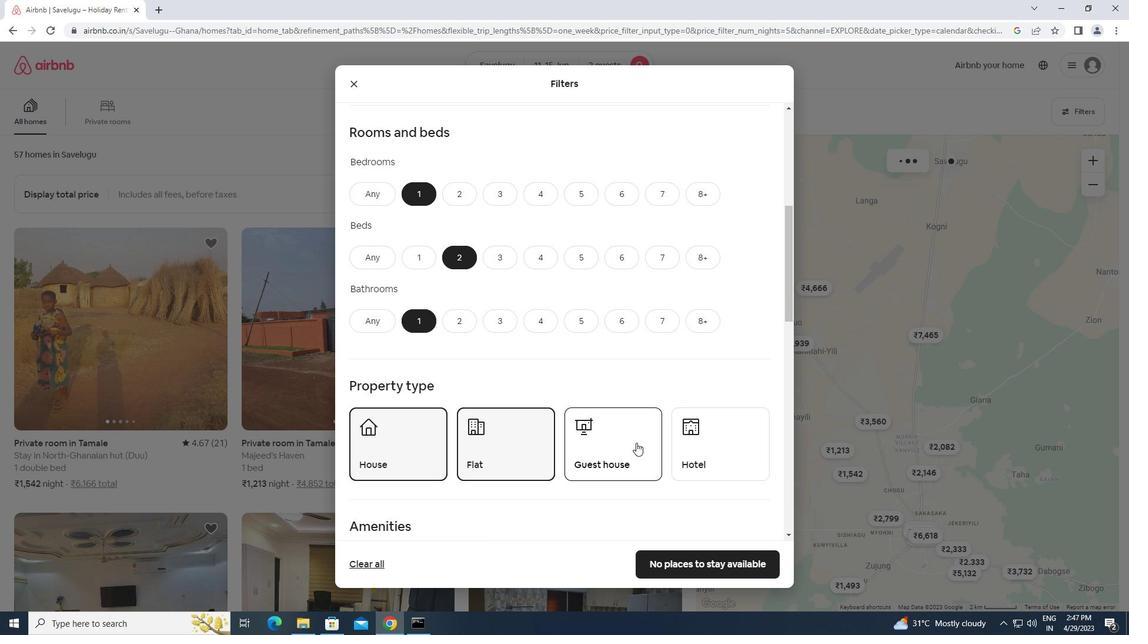 
Action: Mouse moved to (697, 441)
Screenshot: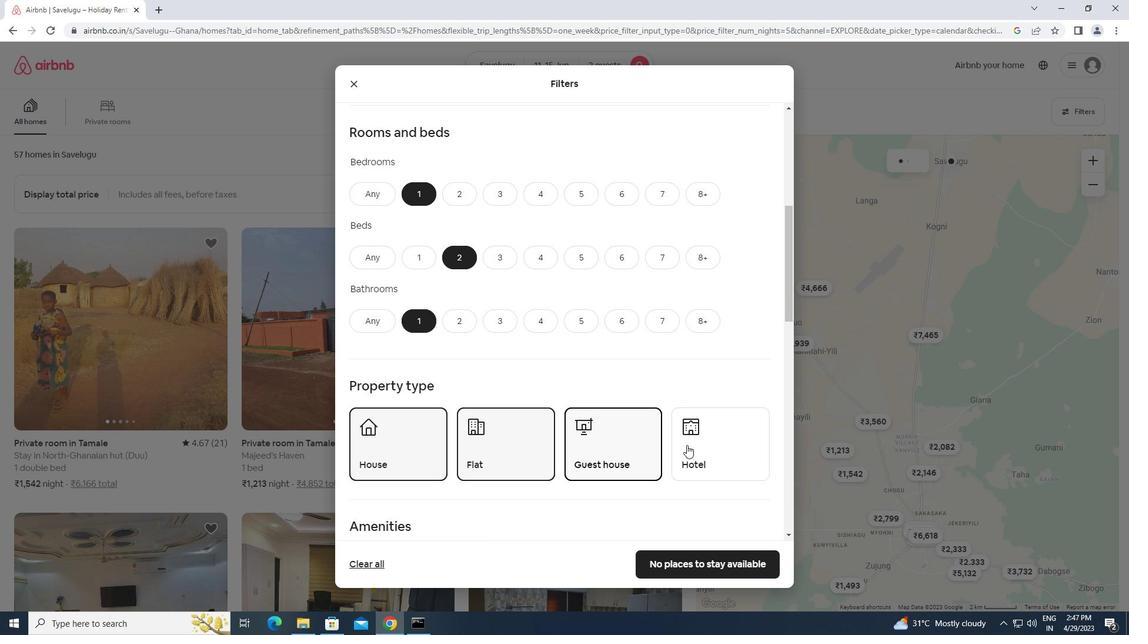 
Action: Mouse pressed left at (697, 441)
Screenshot: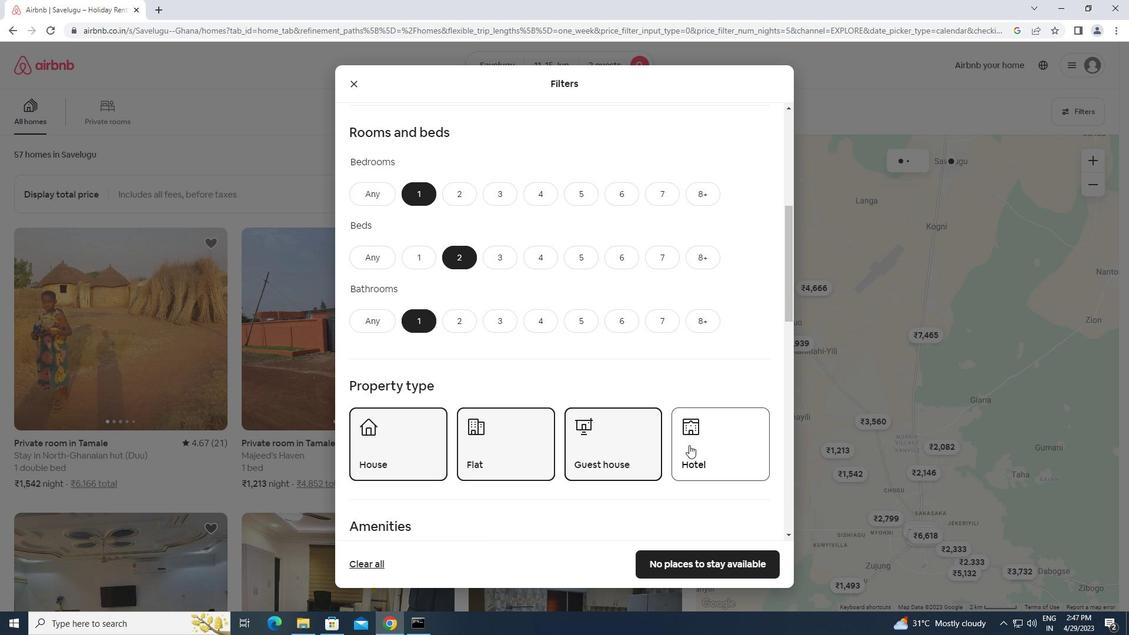 
Action: Mouse moved to (572, 469)
Screenshot: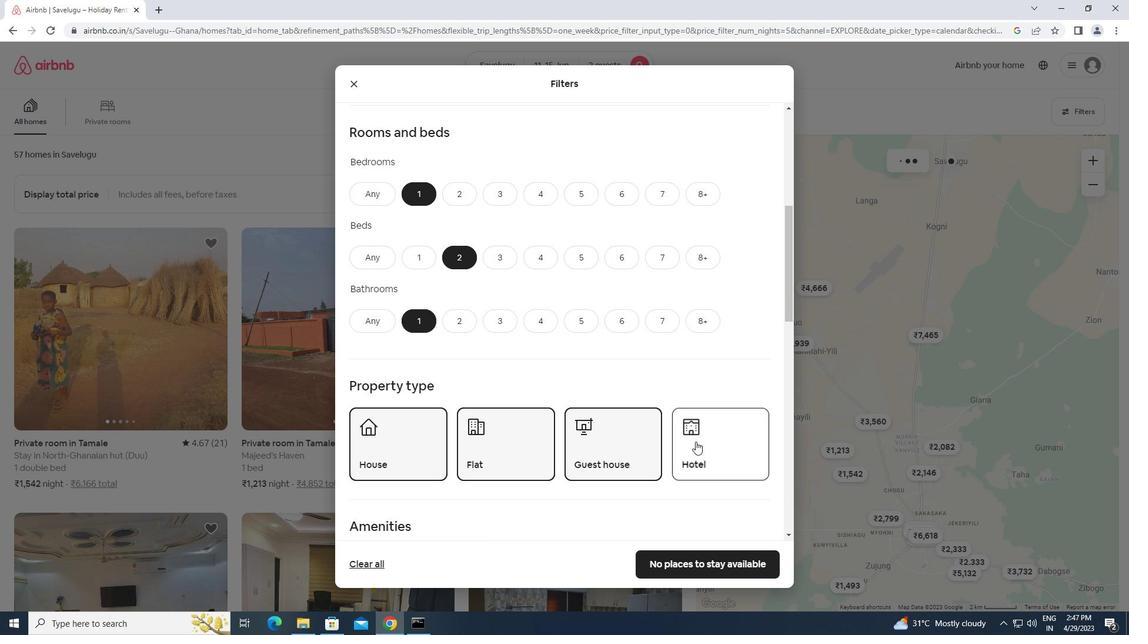 
Action: Mouse scrolled (572, 468) with delta (0, 0)
Screenshot: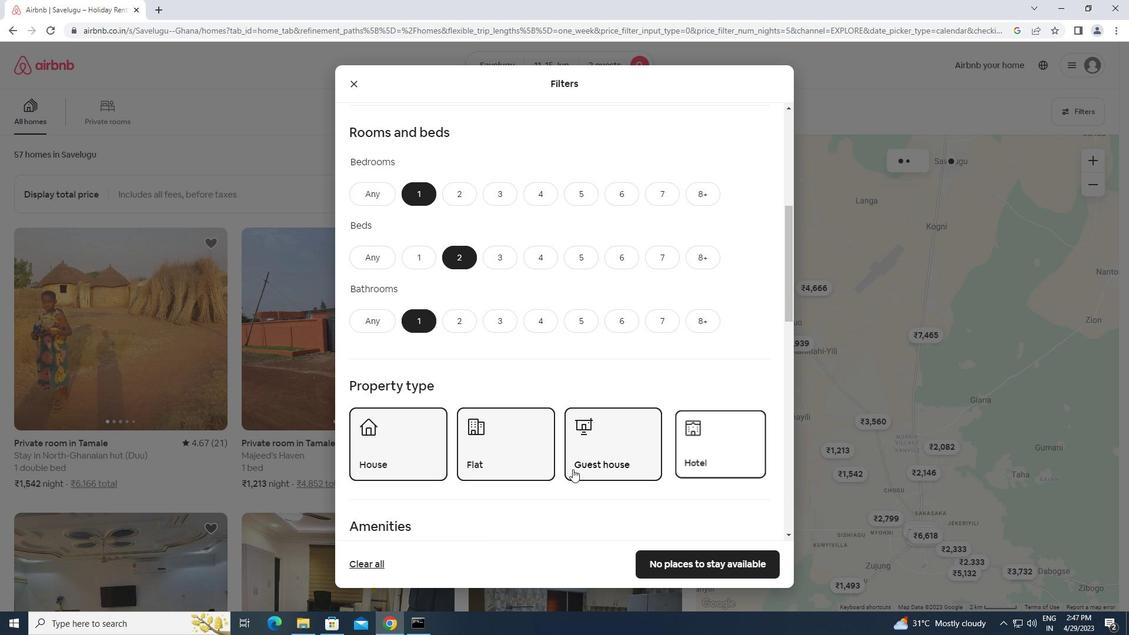 
Action: Mouse scrolled (572, 468) with delta (0, 0)
Screenshot: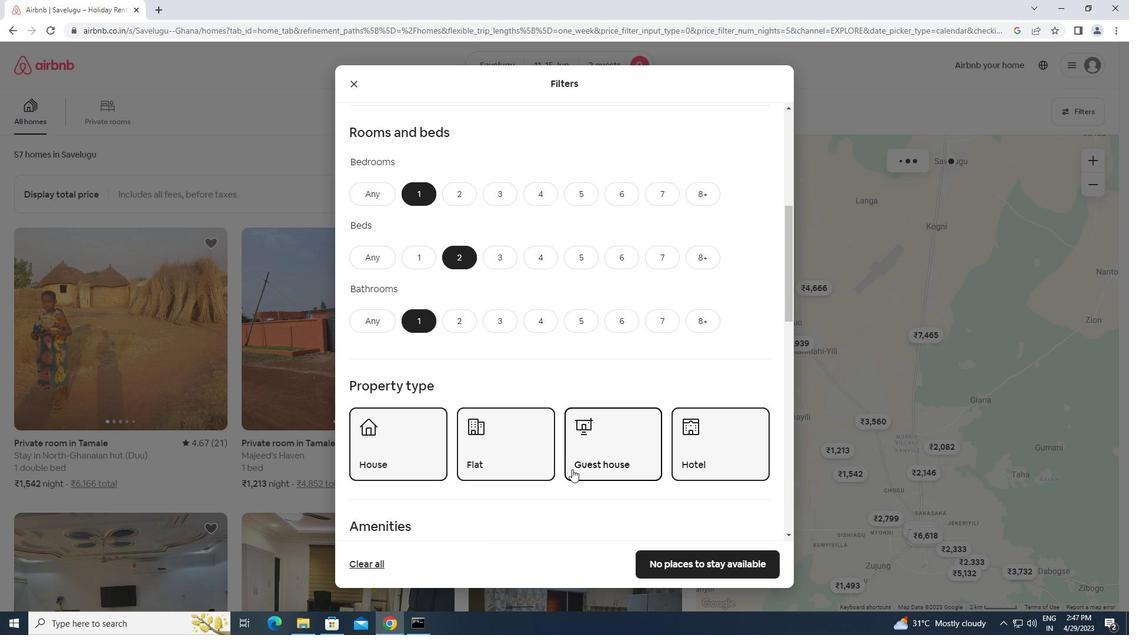 
Action: Mouse scrolled (572, 468) with delta (0, 0)
Screenshot: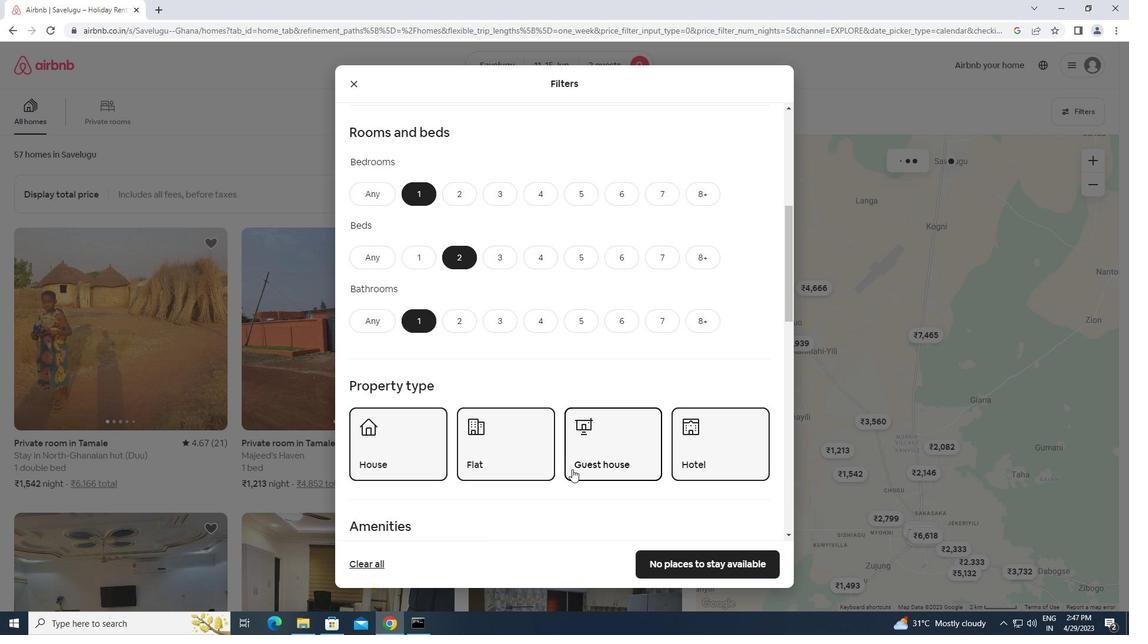
Action: Mouse moved to (604, 468)
Screenshot: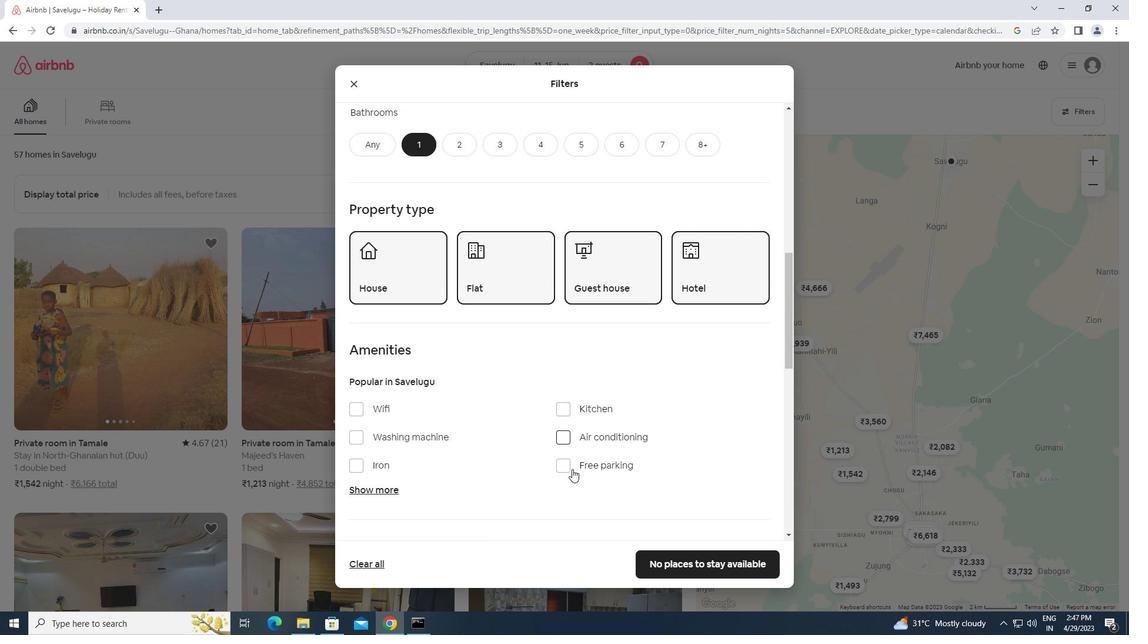 
Action: Mouse scrolled (604, 467) with delta (0, 0)
Screenshot: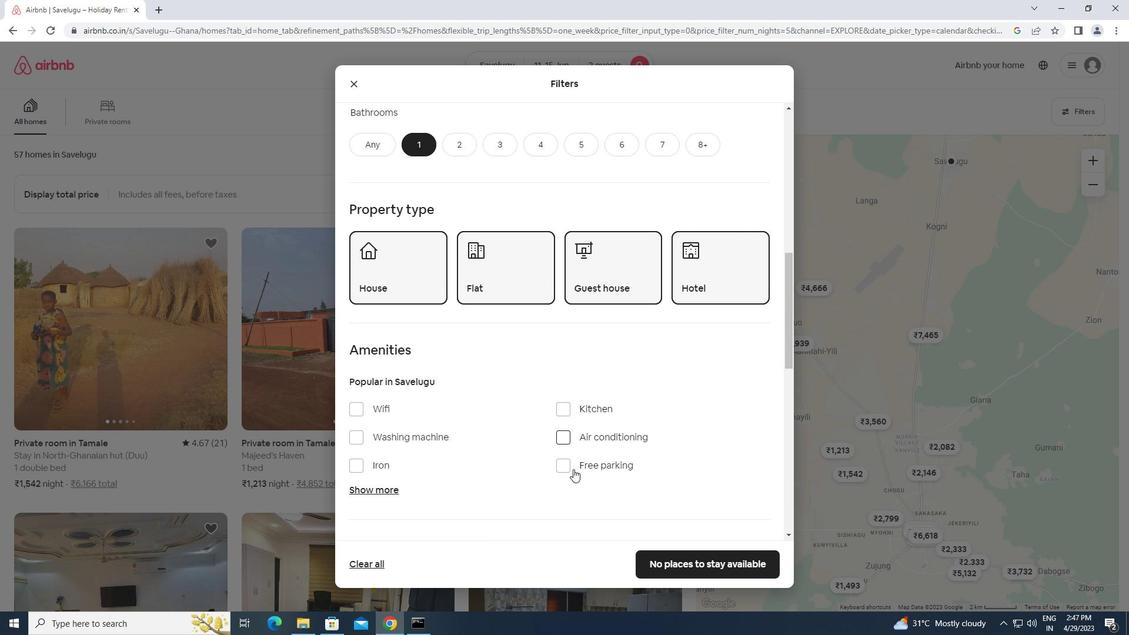 
Action: Mouse scrolled (604, 467) with delta (0, 0)
Screenshot: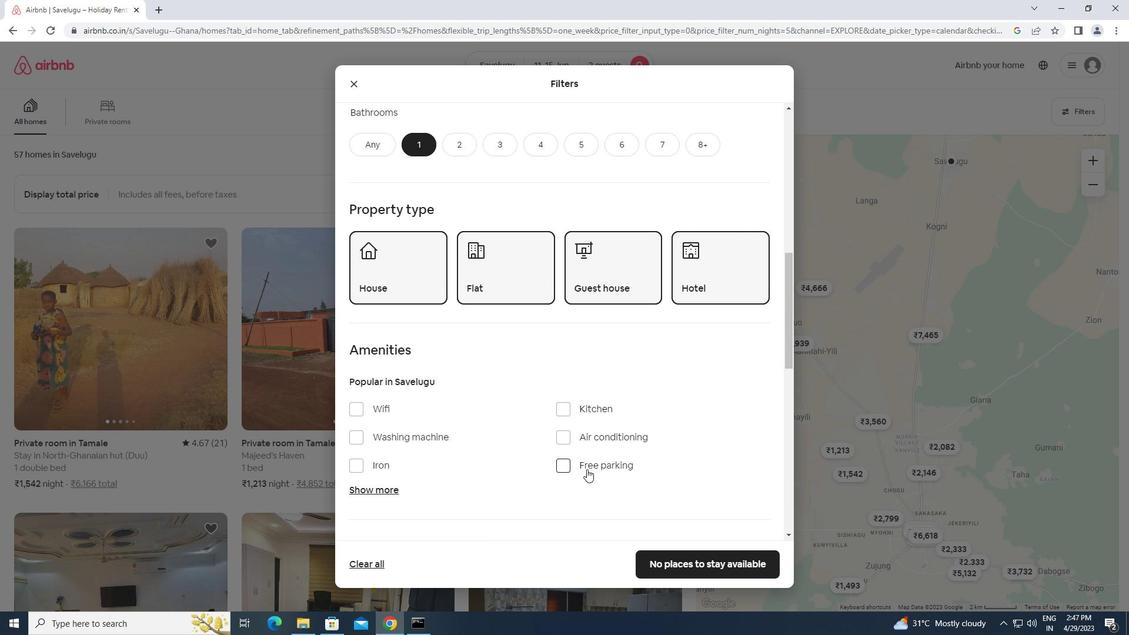
Action: Mouse scrolled (604, 467) with delta (0, 0)
Screenshot: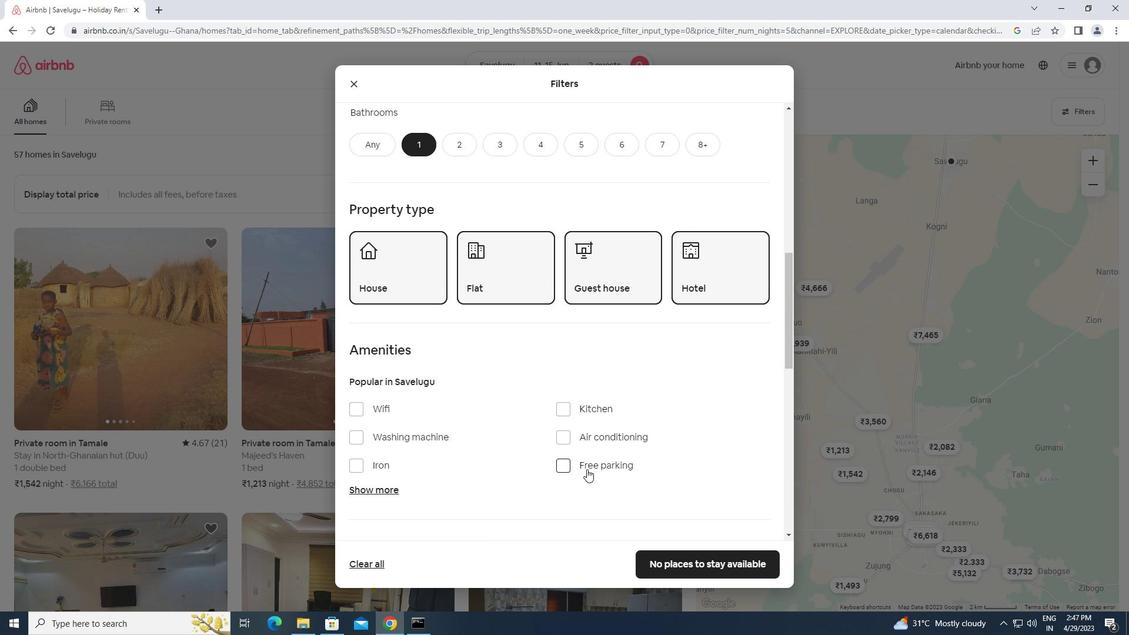 
Action: Mouse moved to (746, 450)
Screenshot: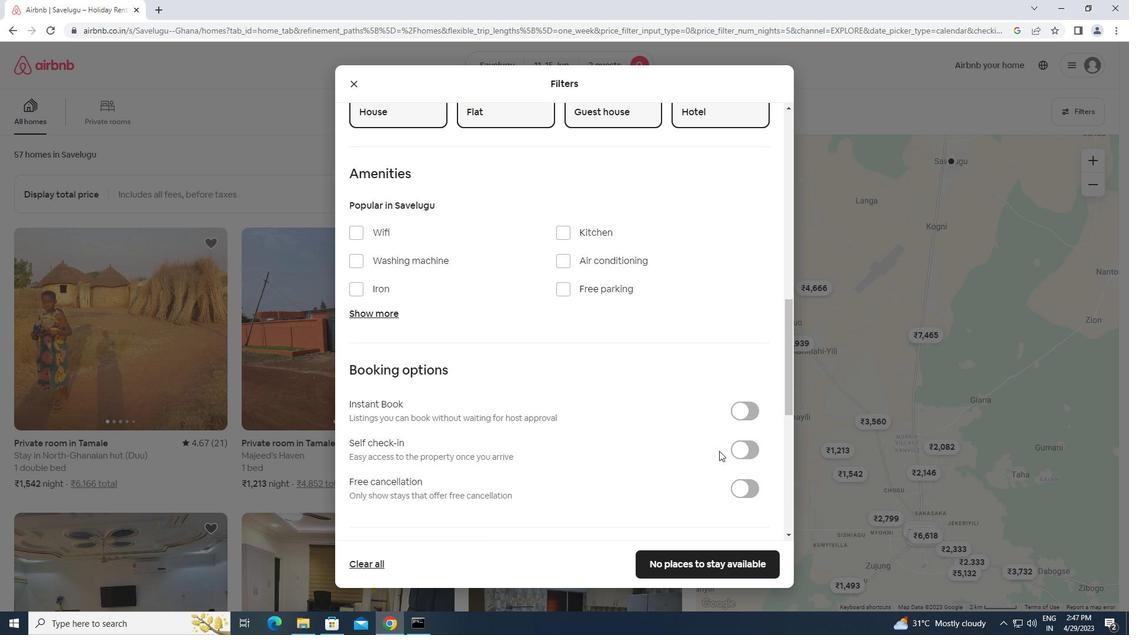 
Action: Mouse pressed left at (746, 450)
Screenshot: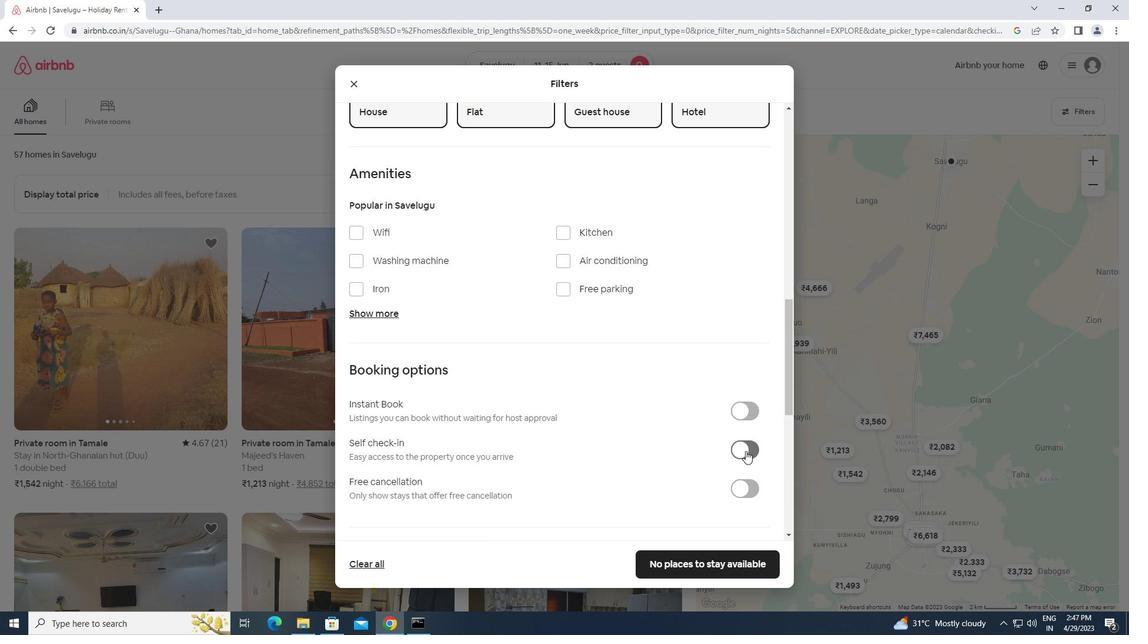 
Action: Mouse moved to (628, 471)
Screenshot: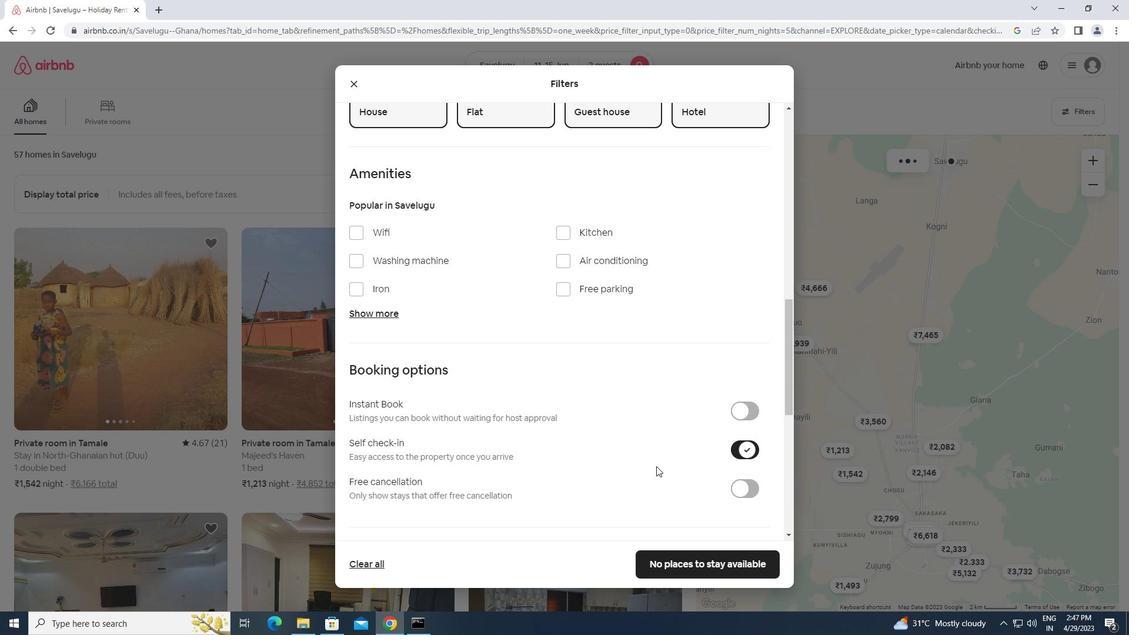 
Action: Mouse scrolled (628, 470) with delta (0, 0)
Screenshot: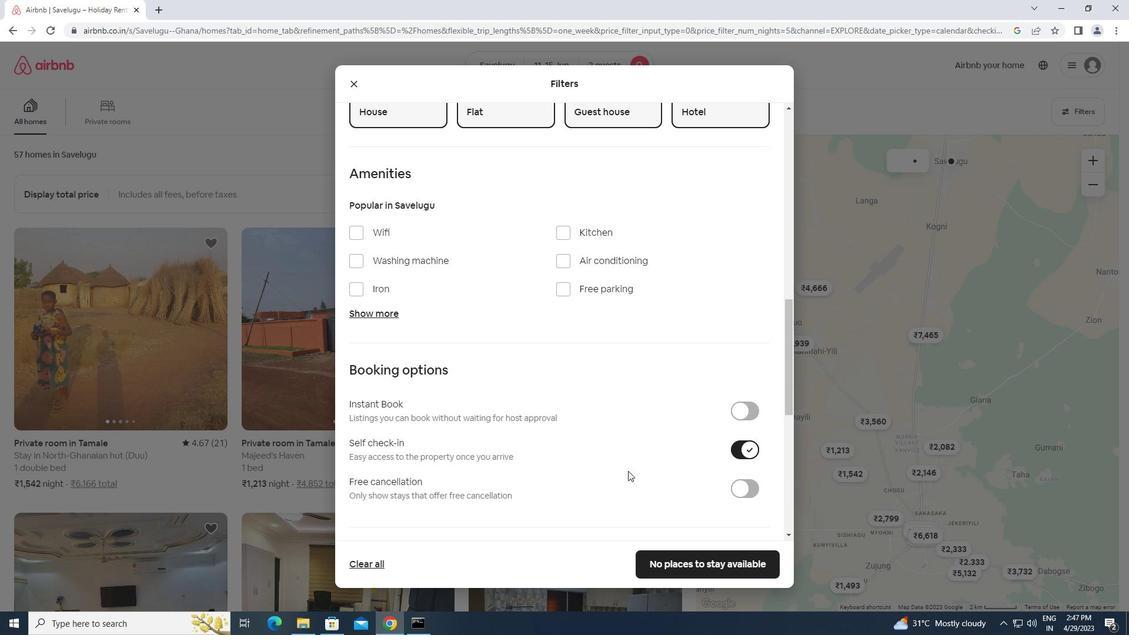 
Action: Mouse moved to (627, 471)
Screenshot: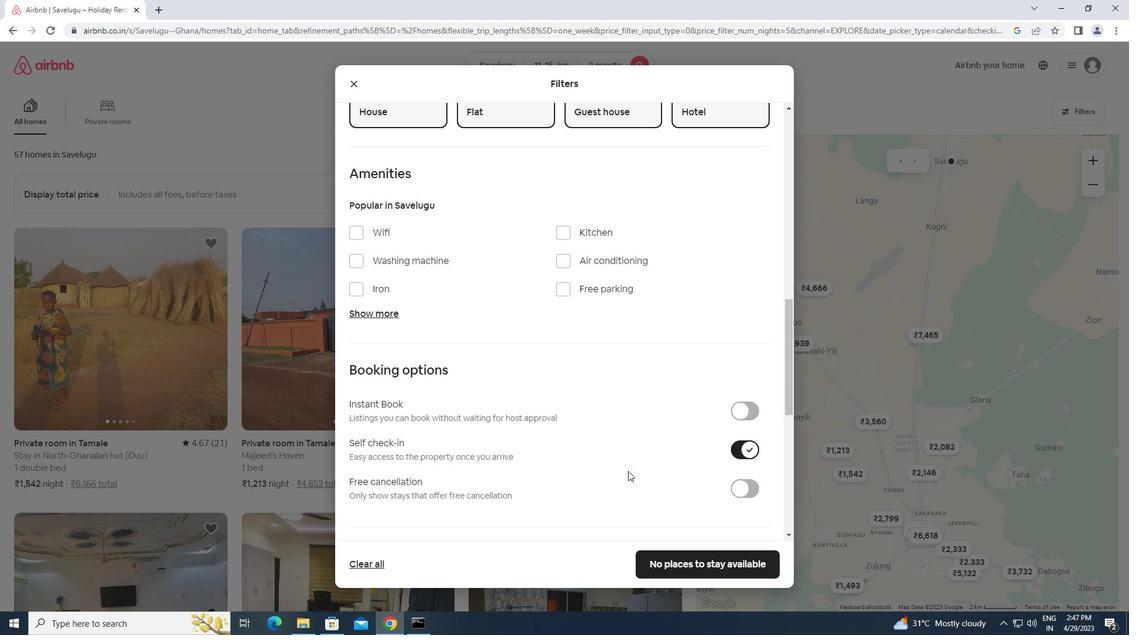
Action: Mouse scrolled (627, 471) with delta (0, 0)
Screenshot: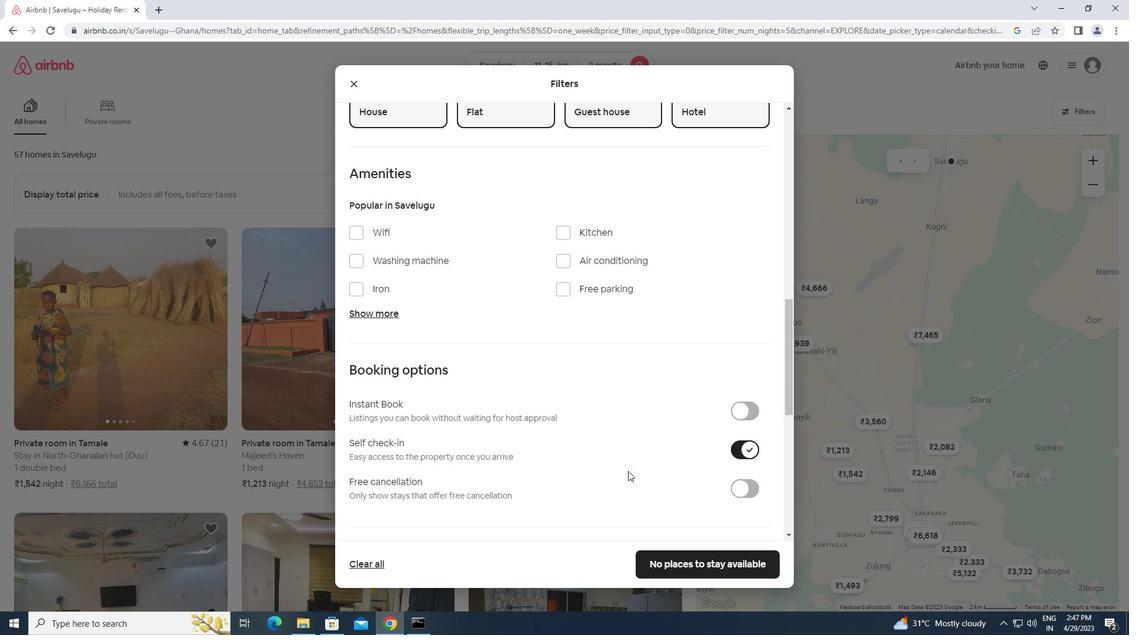 
Action: Mouse scrolled (627, 471) with delta (0, 0)
Screenshot: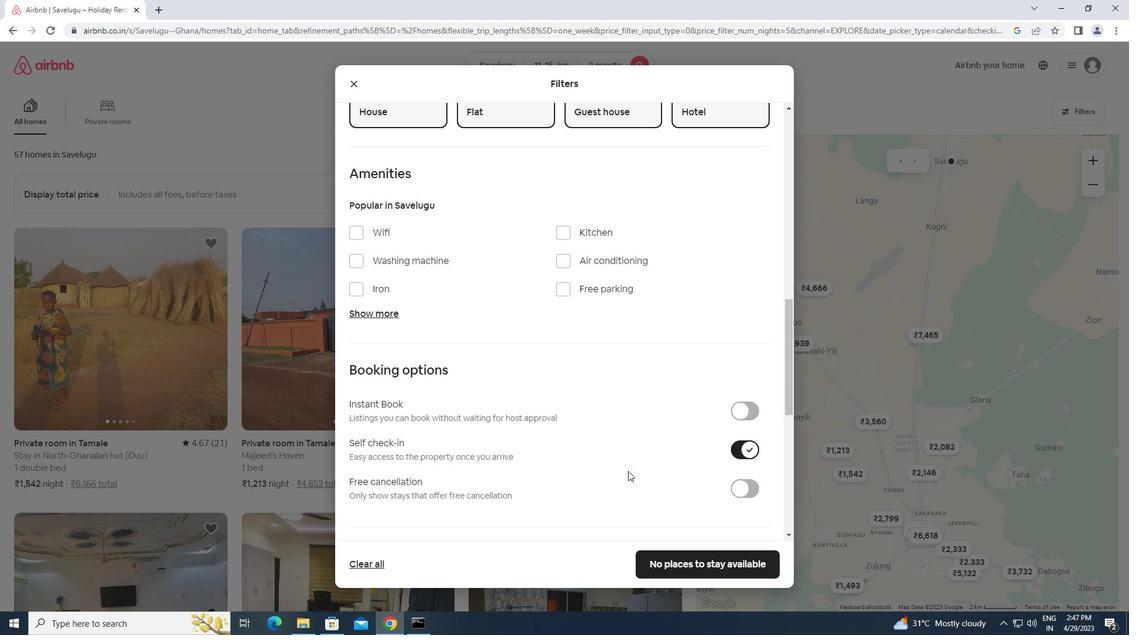 
Action: Mouse scrolled (627, 471) with delta (0, 0)
Screenshot: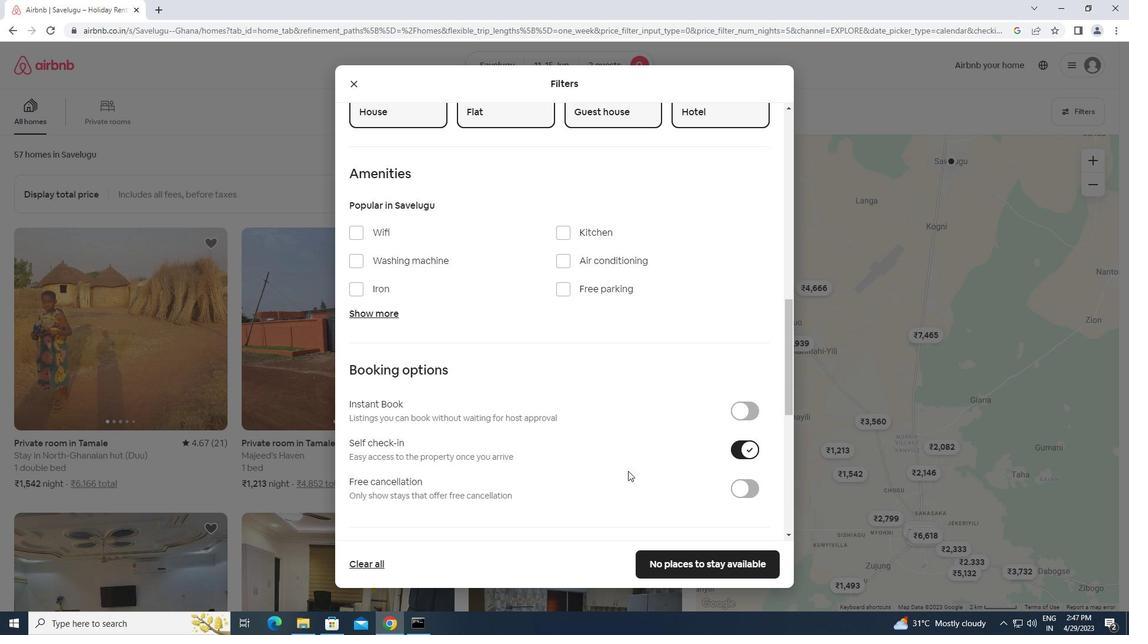 
Action: Mouse scrolled (627, 471) with delta (0, 0)
Screenshot: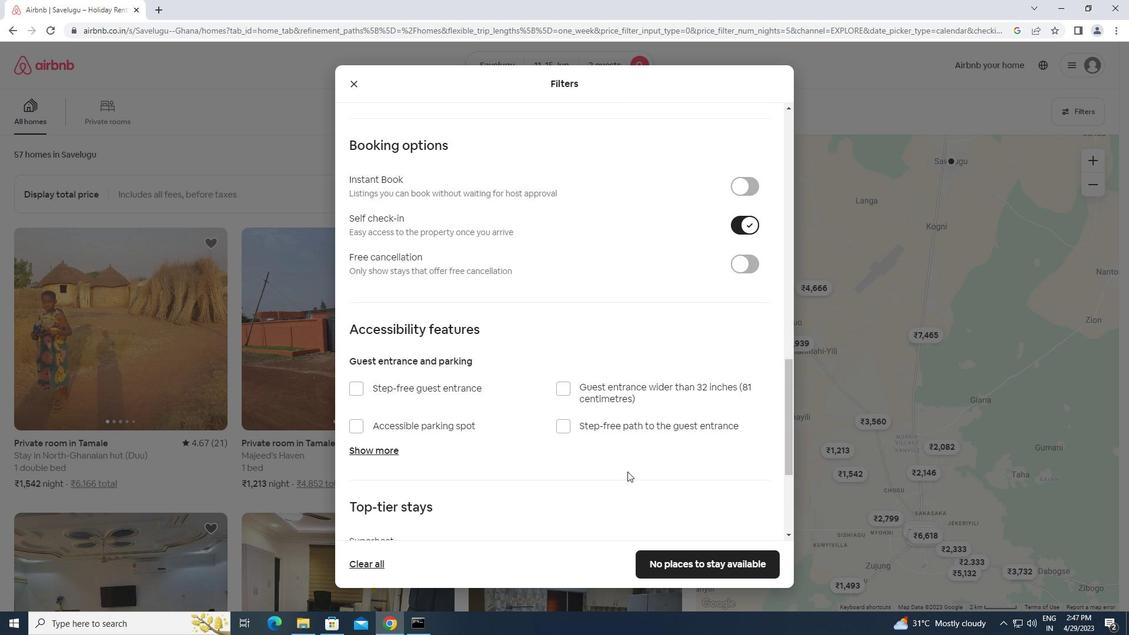 
Action: Mouse scrolled (627, 471) with delta (0, 0)
Screenshot: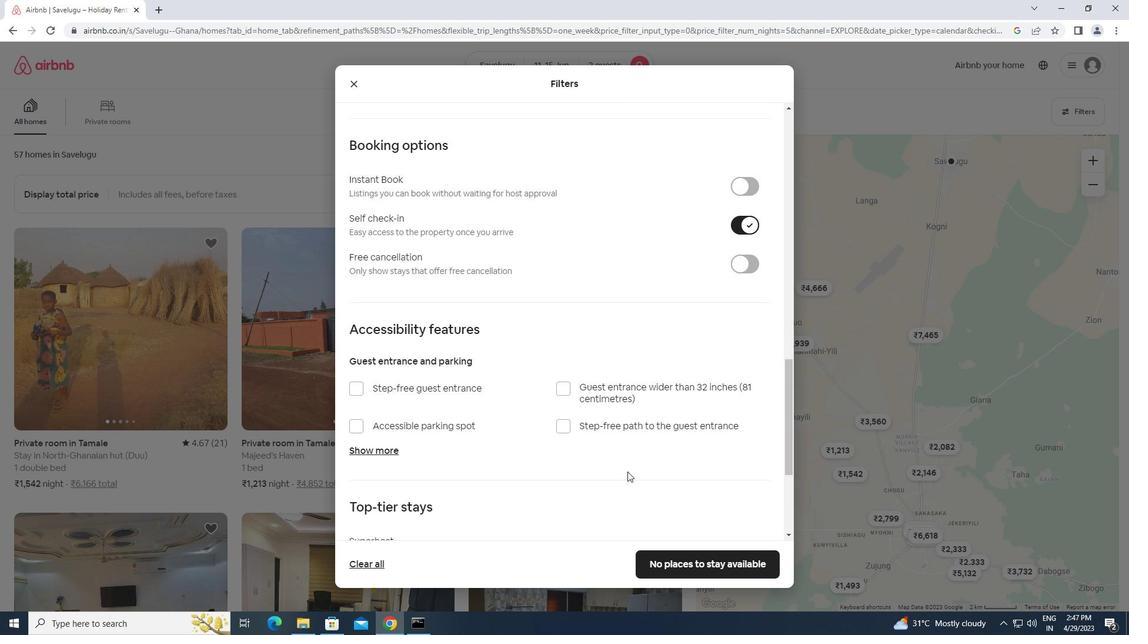 
Action: Mouse scrolled (627, 471) with delta (0, 0)
Screenshot: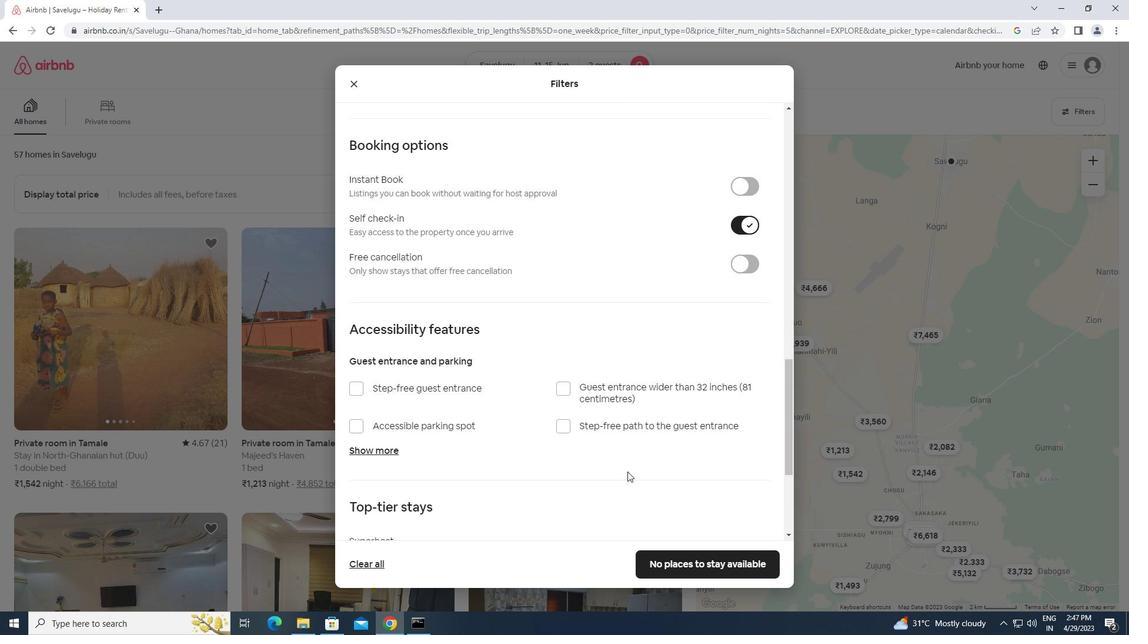 
Action: Mouse scrolled (627, 471) with delta (0, 0)
Screenshot: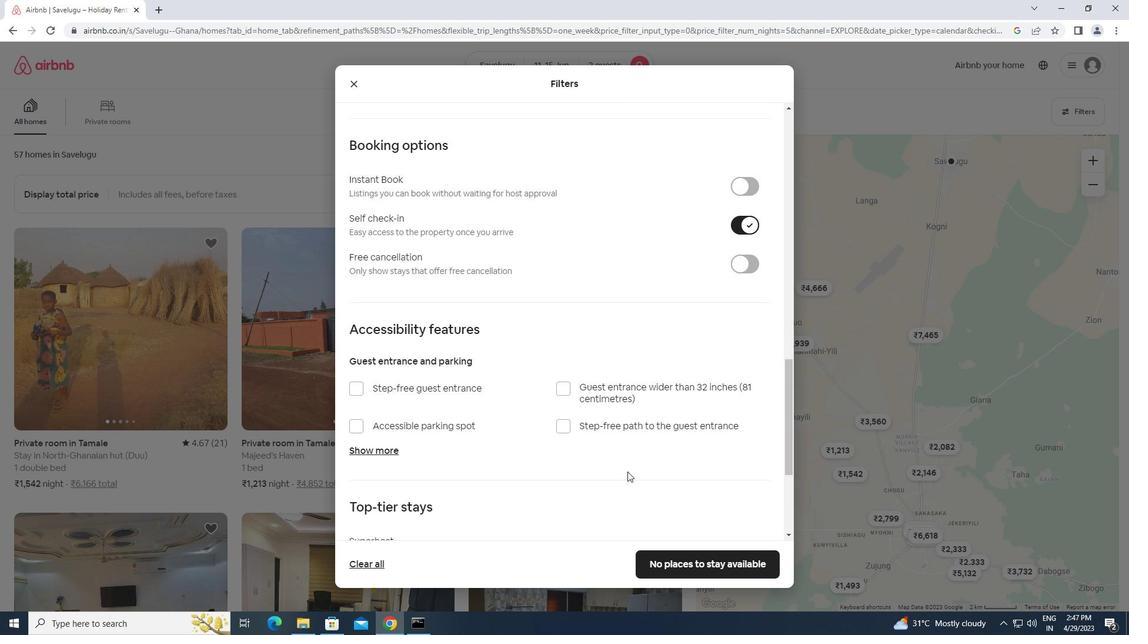 
Action: Mouse moved to (354, 451)
Screenshot: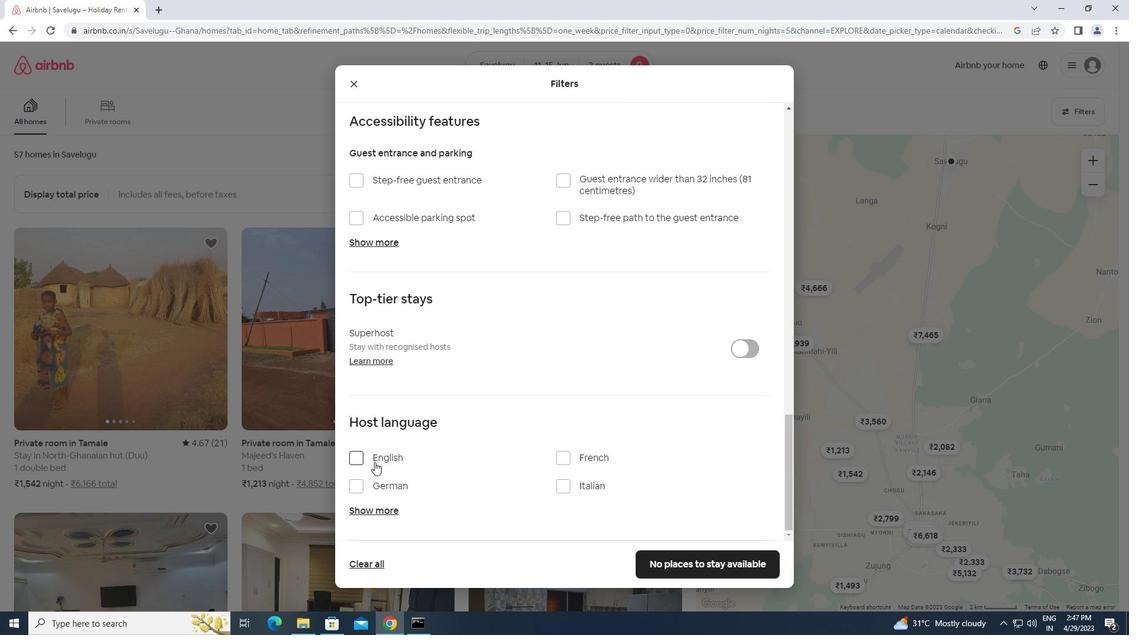 
Action: Mouse pressed left at (354, 451)
Screenshot: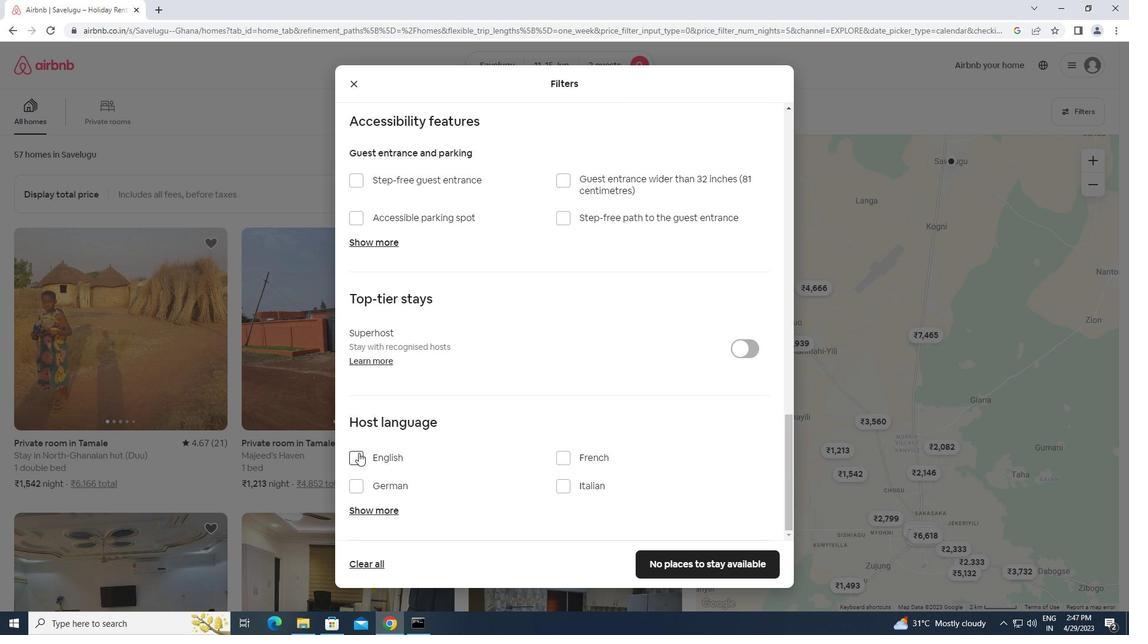 
Action: Mouse moved to (696, 558)
Screenshot: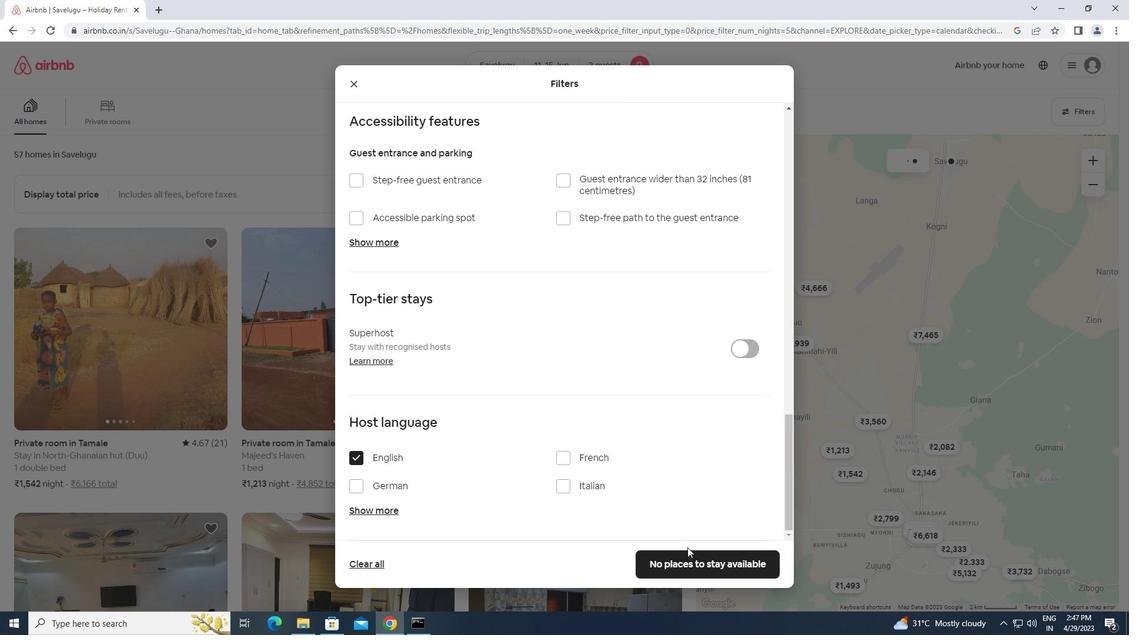 
Action: Mouse pressed left at (696, 558)
Screenshot: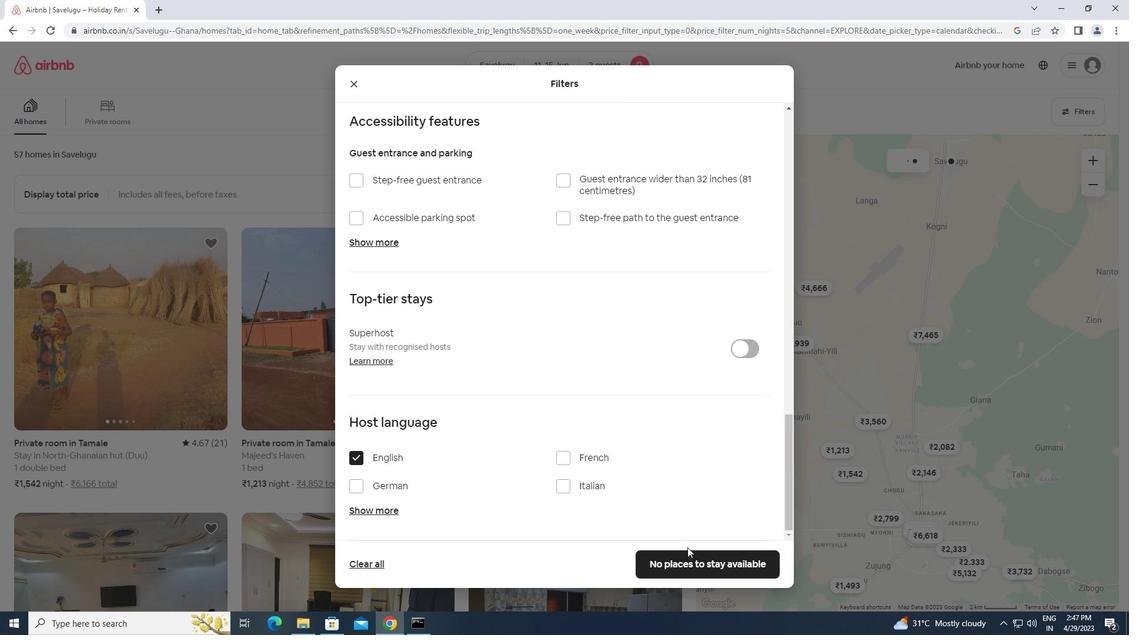 
Action: Mouse moved to (697, 558)
Screenshot: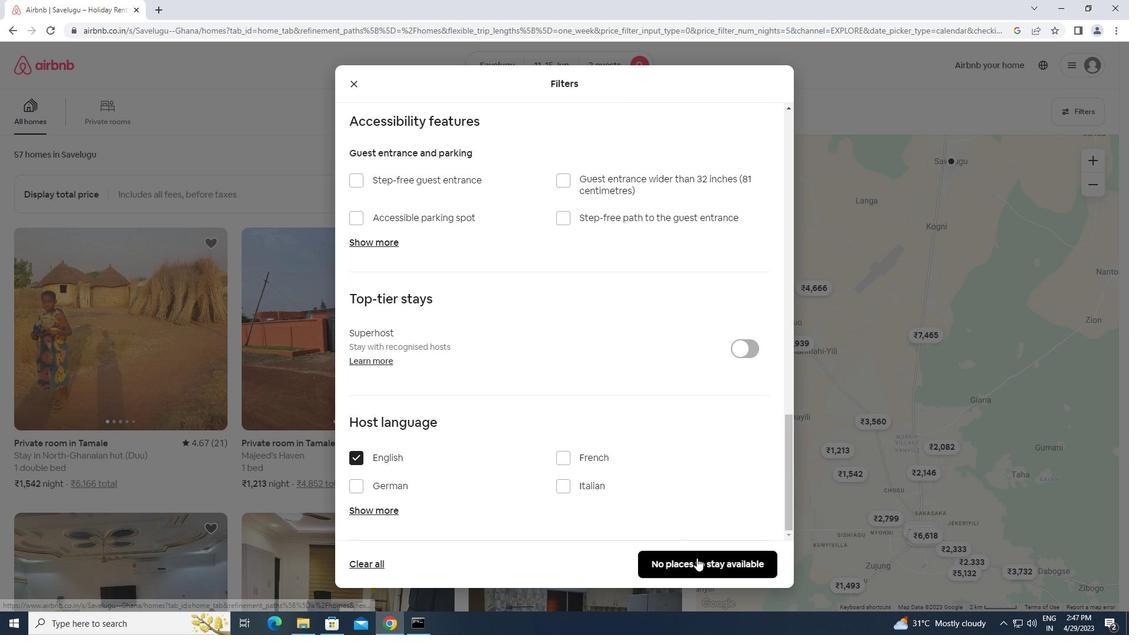 
